 Task: Check the housing news blogs.
Action: Mouse moved to (114, 239)
Screenshot: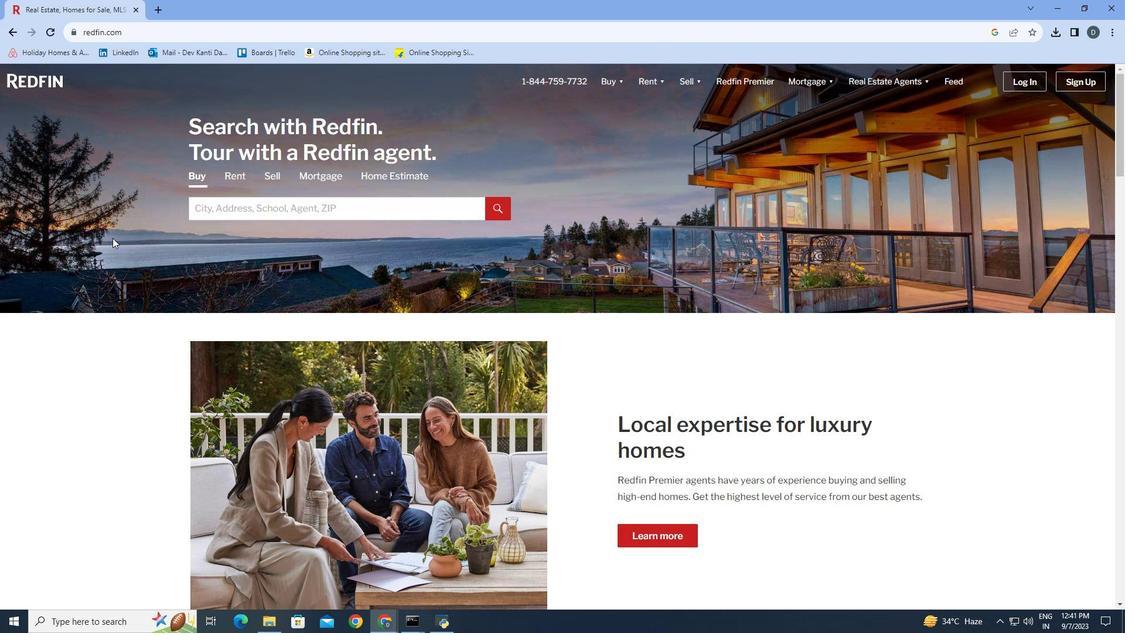 
Action: Mouse scrolled (114, 239) with delta (0, 0)
Screenshot: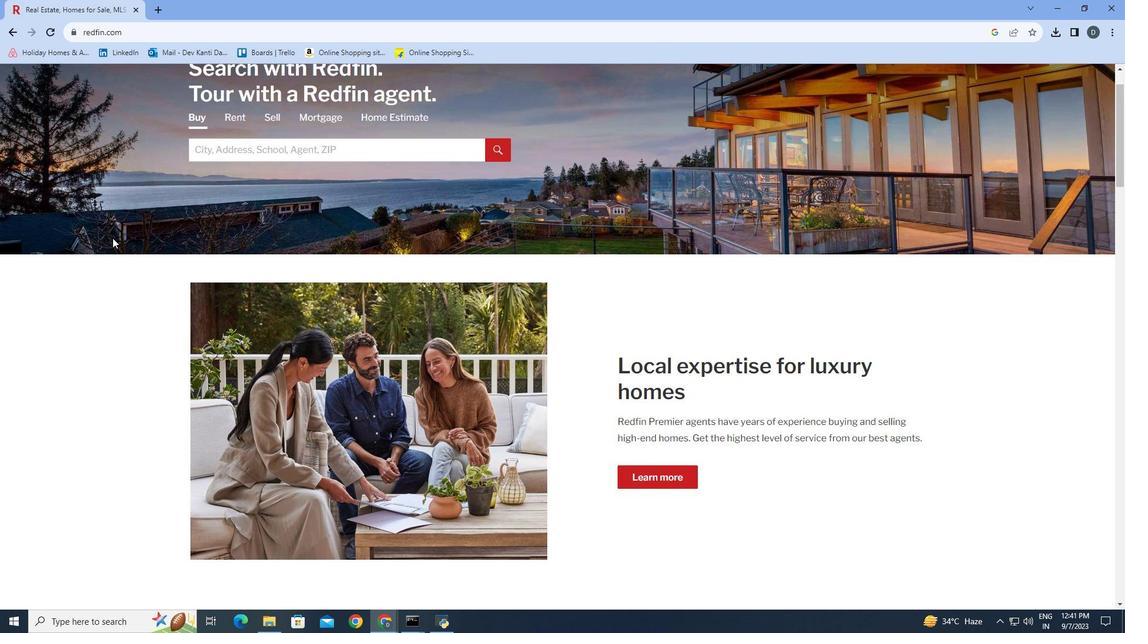 
Action: Mouse scrolled (114, 239) with delta (0, 0)
Screenshot: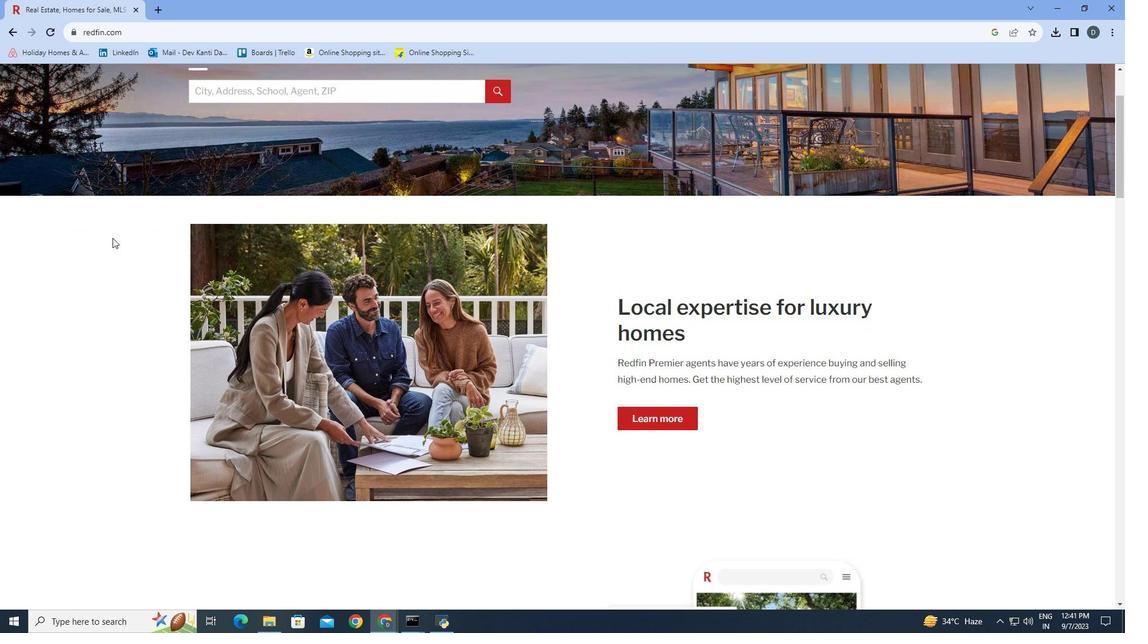 
Action: Mouse scrolled (114, 239) with delta (0, 0)
Screenshot: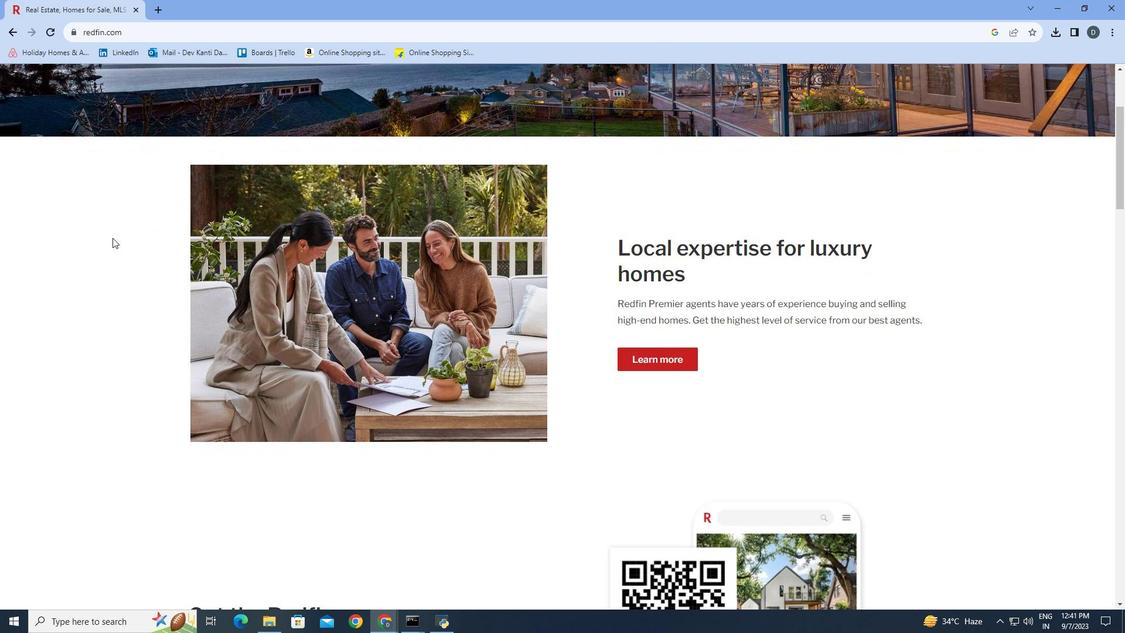 
Action: Mouse scrolled (114, 239) with delta (0, 0)
Screenshot: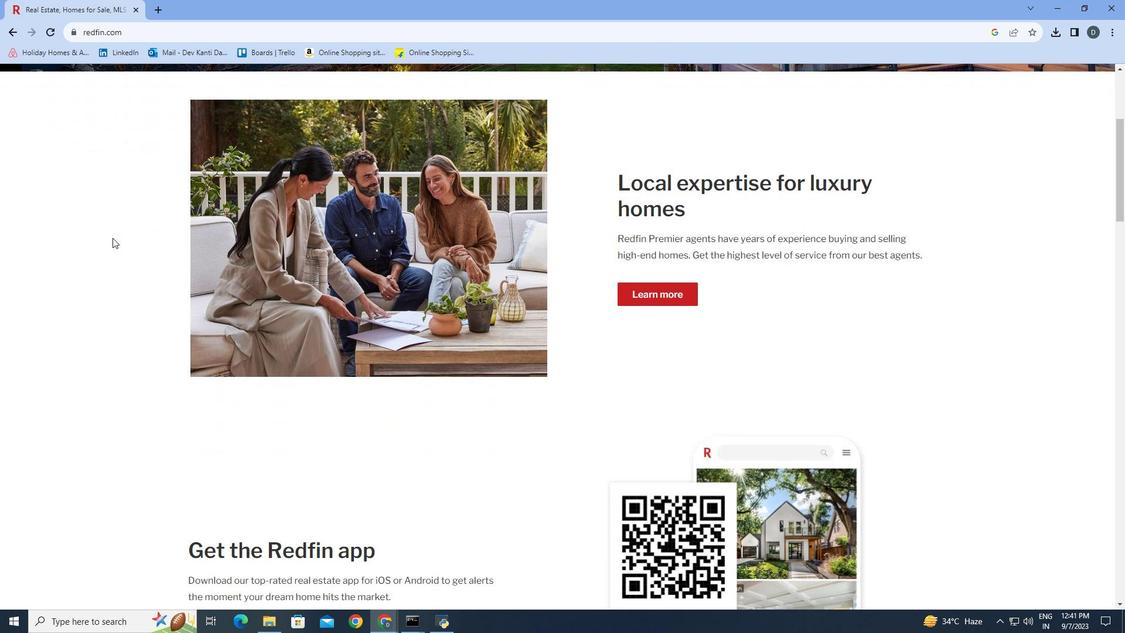 
Action: Mouse scrolled (114, 239) with delta (0, 0)
Screenshot: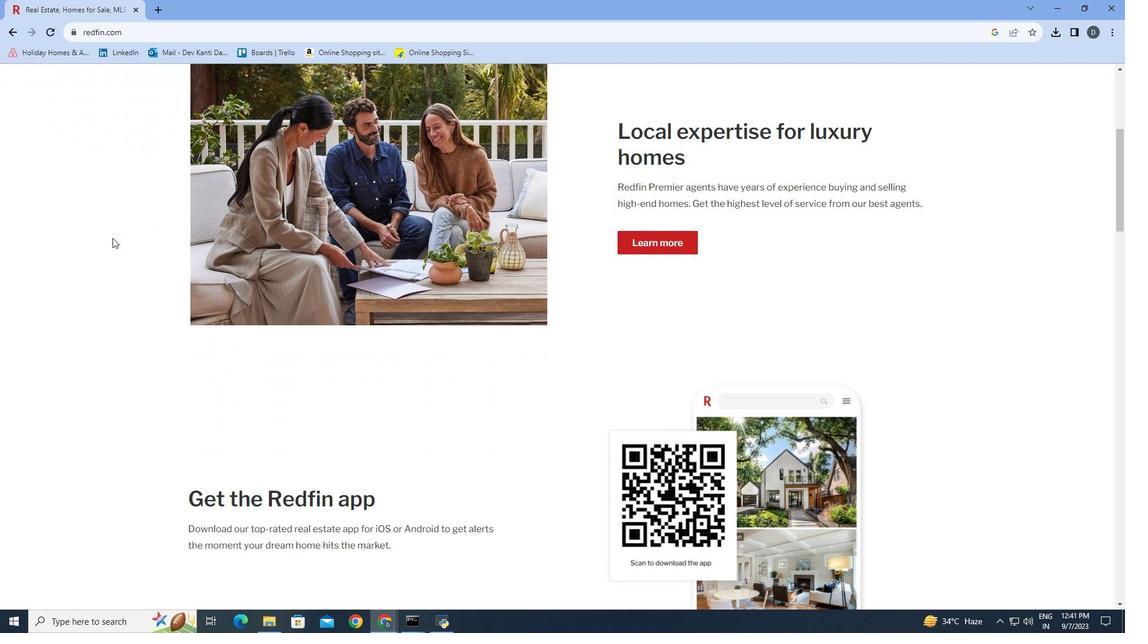 
Action: Mouse scrolled (114, 239) with delta (0, 0)
Screenshot: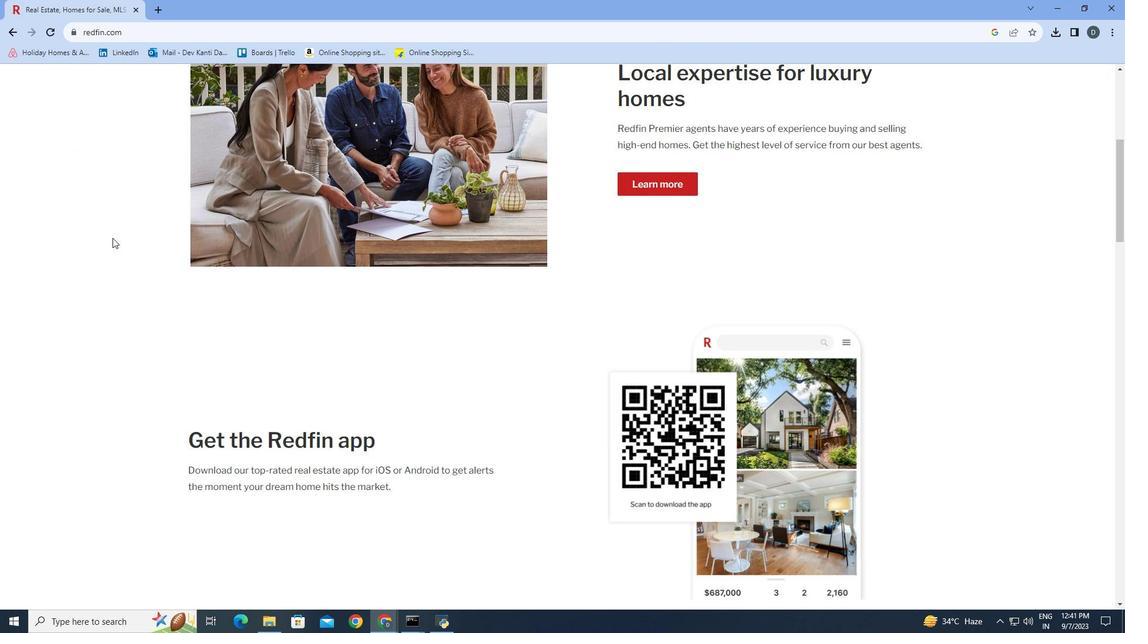 
Action: Mouse scrolled (114, 239) with delta (0, 0)
Screenshot: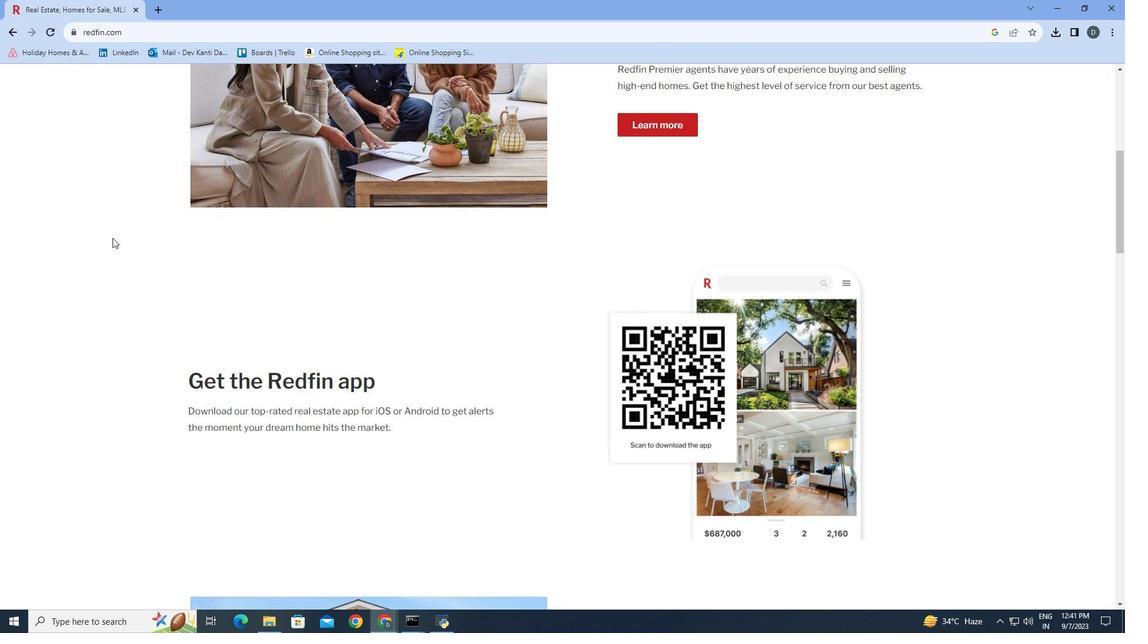 
Action: Mouse scrolled (114, 239) with delta (0, 0)
Screenshot: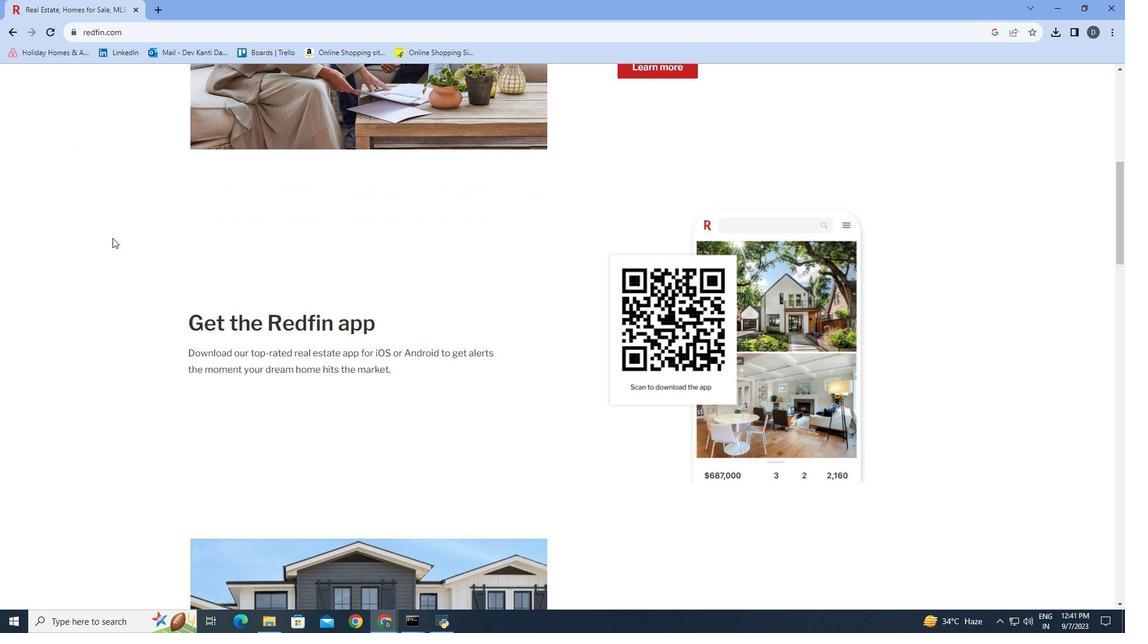 
Action: Mouse scrolled (114, 239) with delta (0, 0)
Screenshot: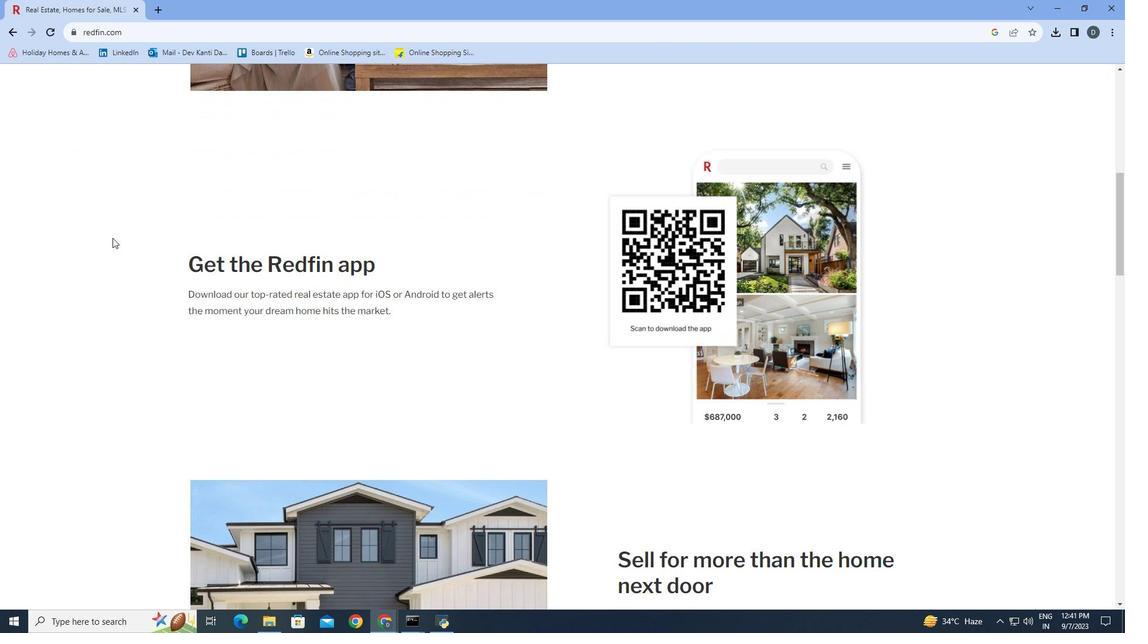 
Action: Mouse scrolled (114, 239) with delta (0, 0)
Screenshot: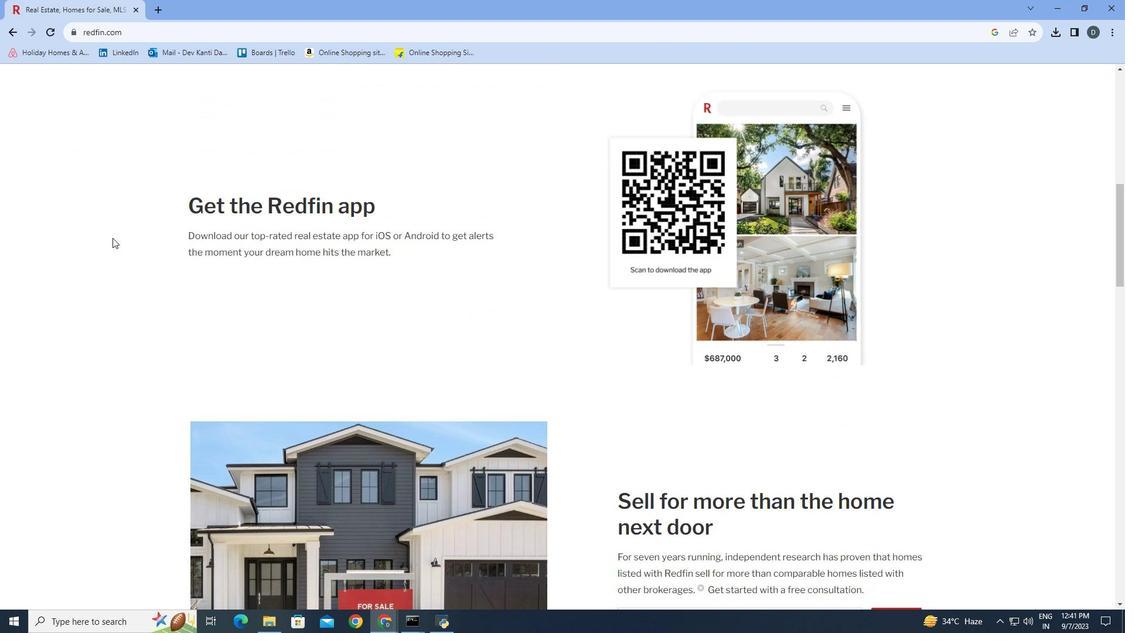 
Action: Mouse scrolled (114, 239) with delta (0, 0)
Screenshot: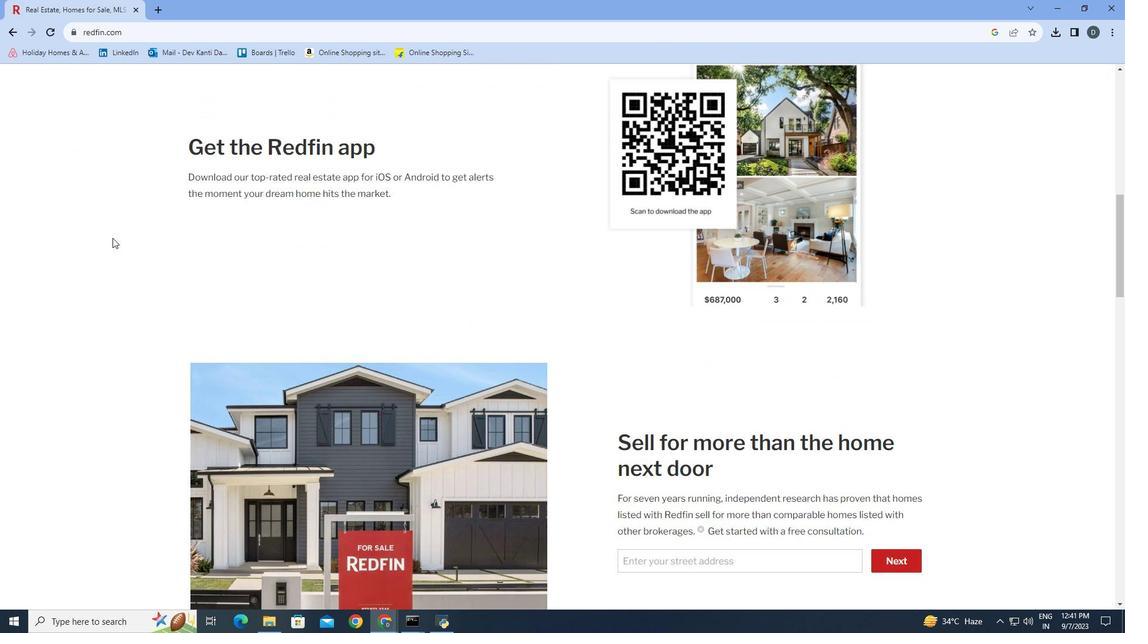 
Action: Mouse scrolled (114, 239) with delta (0, 0)
Screenshot: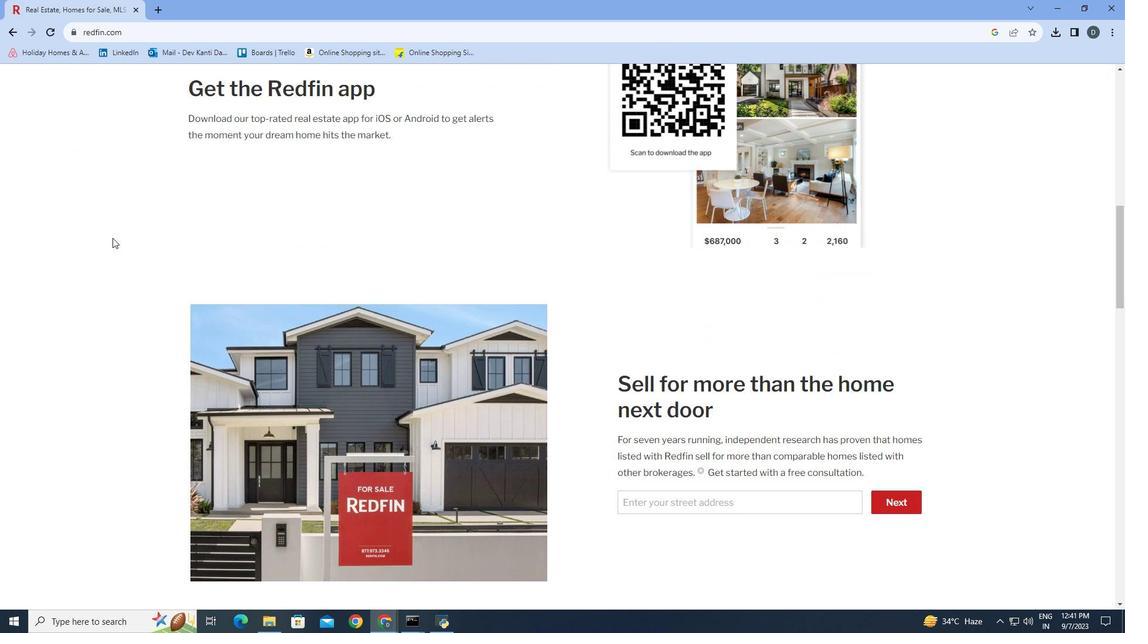 
Action: Mouse scrolled (114, 239) with delta (0, 0)
Screenshot: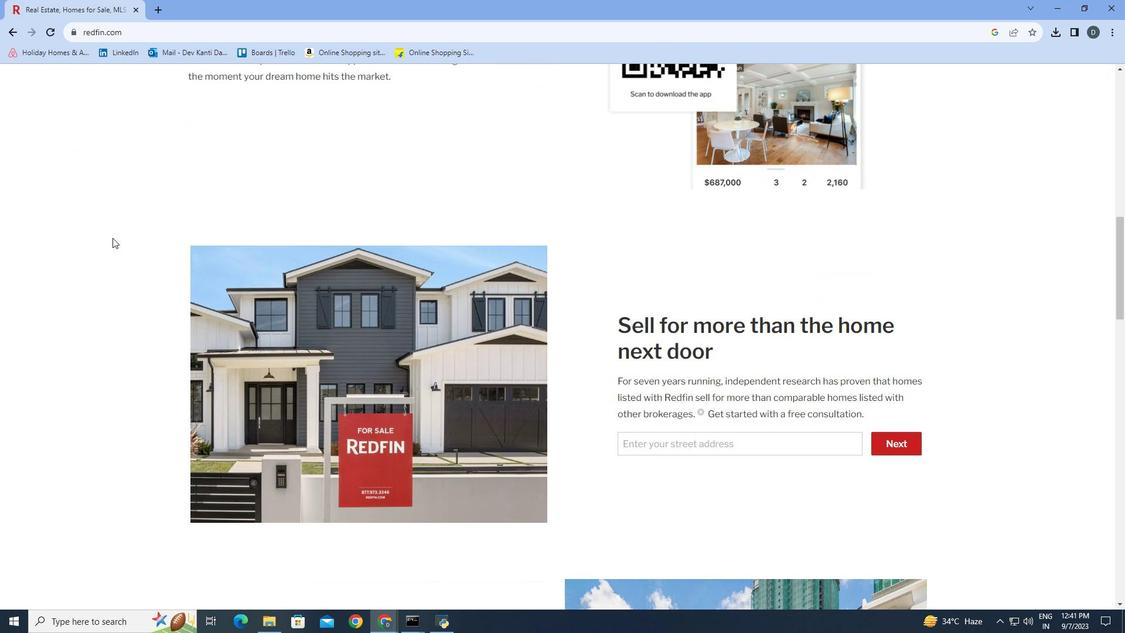 
Action: Mouse scrolled (114, 239) with delta (0, 0)
Screenshot: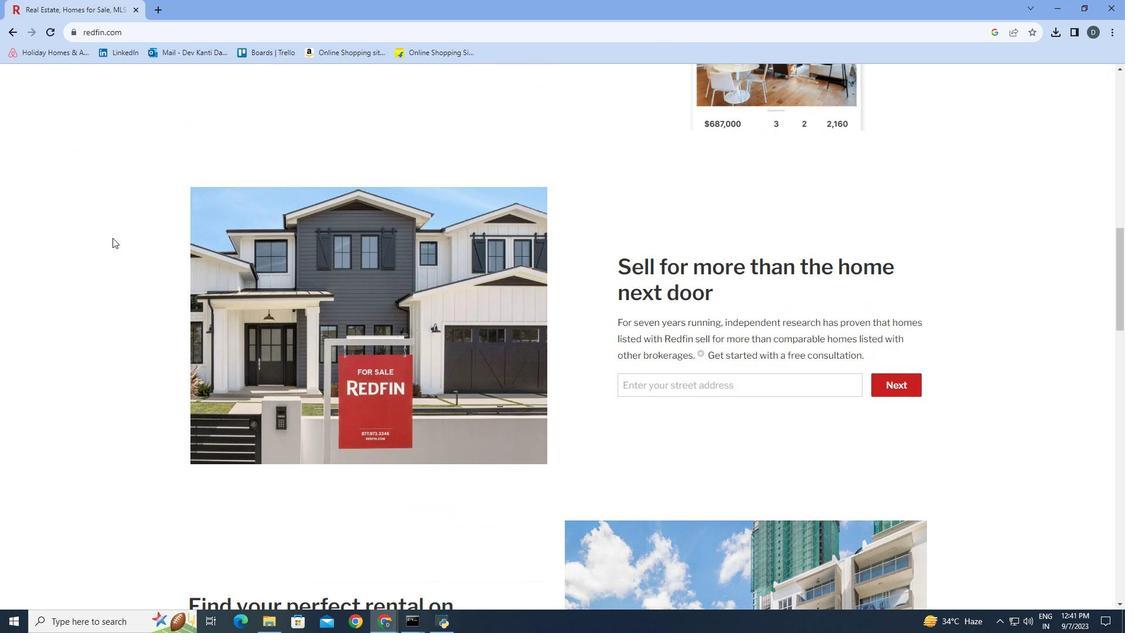 
Action: Mouse scrolled (114, 239) with delta (0, 0)
Screenshot: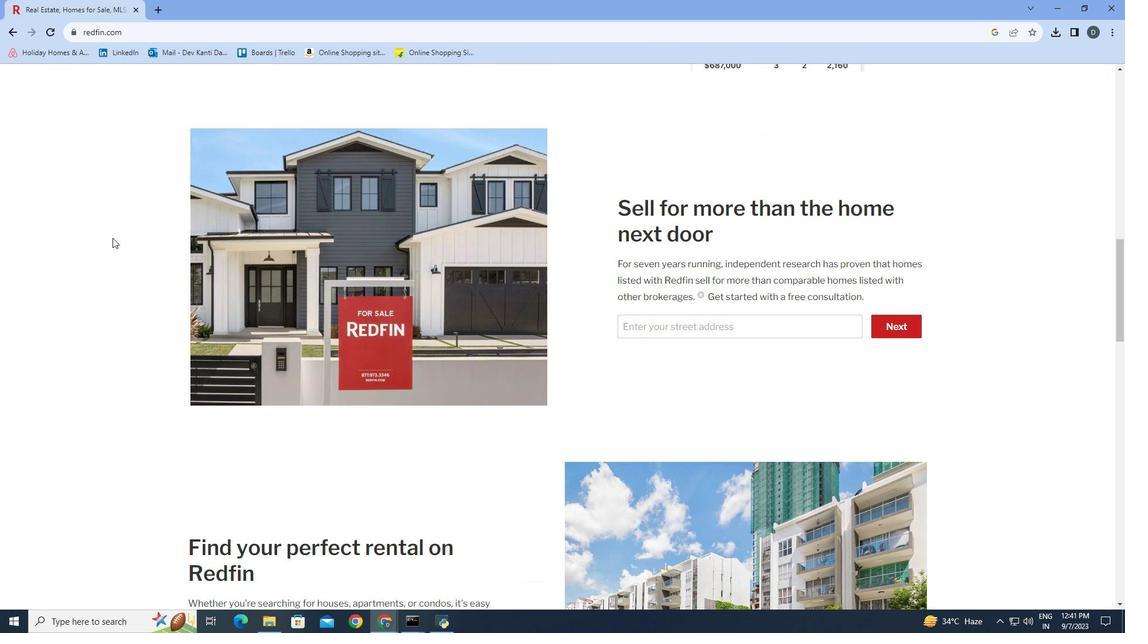 
Action: Mouse scrolled (114, 239) with delta (0, 0)
Screenshot: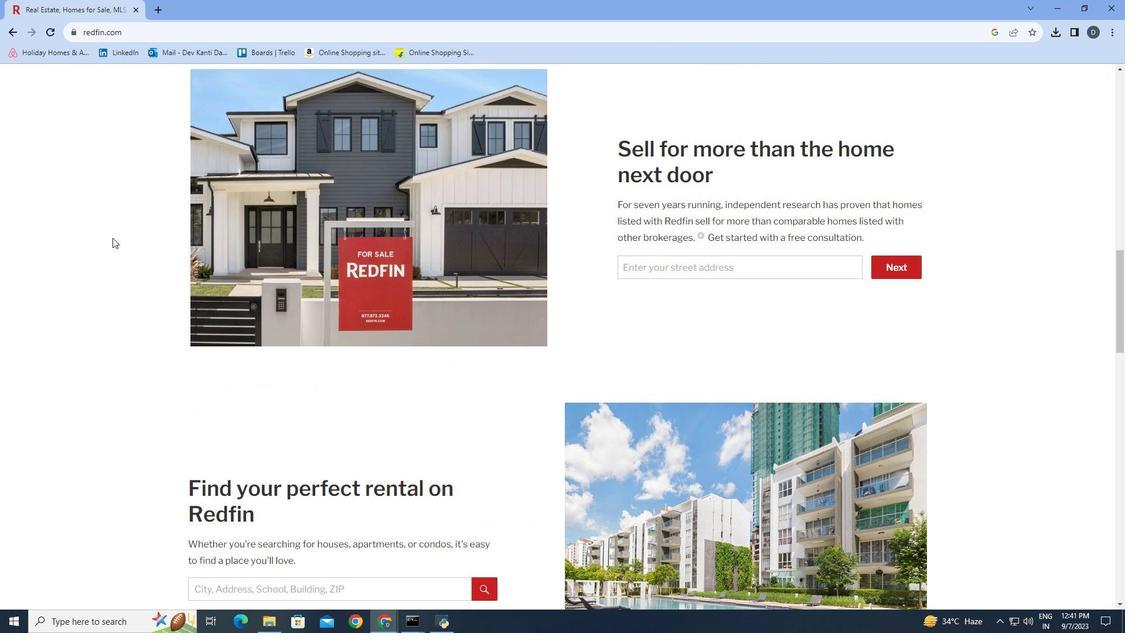 
Action: Mouse scrolled (114, 239) with delta (0, 0)
Screenshot: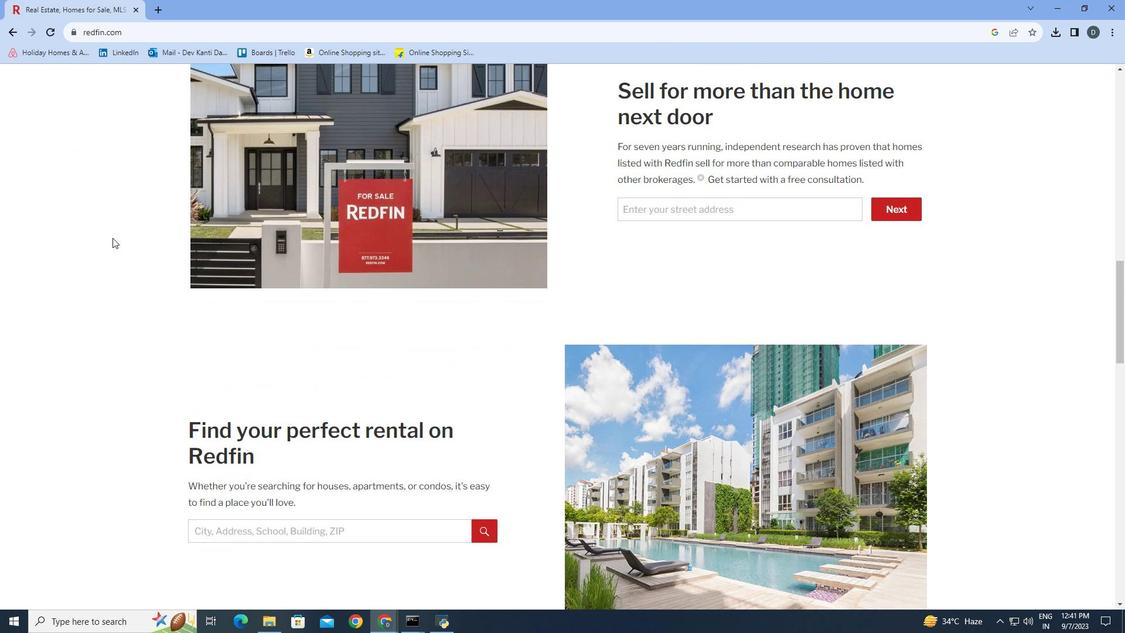 
Action: Mouse scrolled (114, 239) with delta (0, 0)
Screenshot: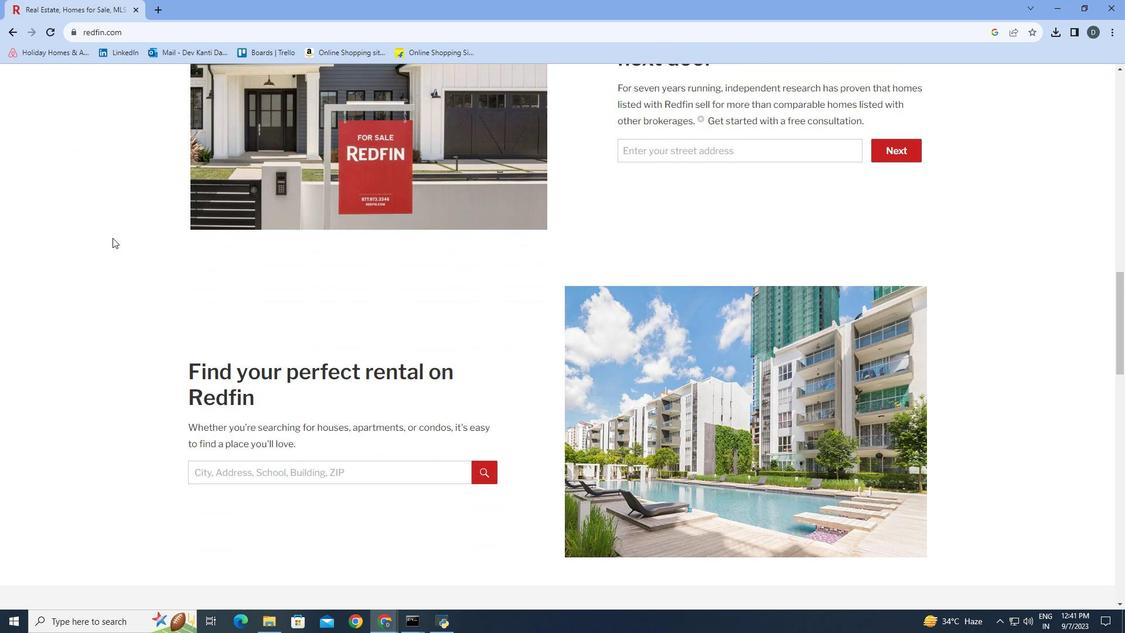 
Action: Mouse scrolled (114, 239) with delta (0, 0)
Screenshot: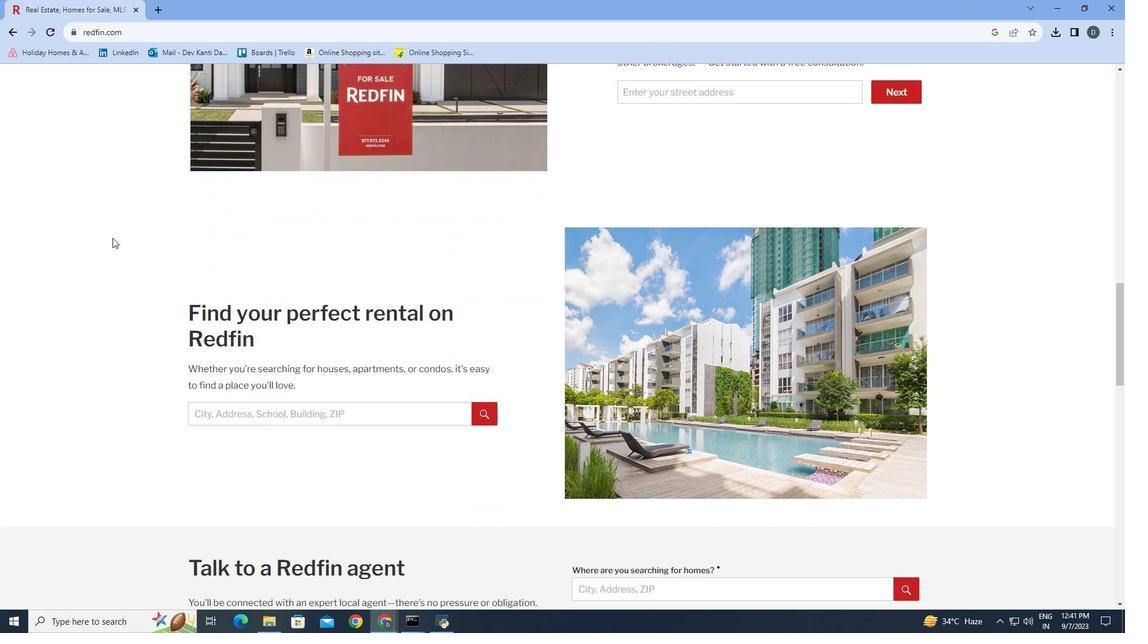
Action: Mouse scrolled (114, 239) with delta (0, 0)
Screenshot: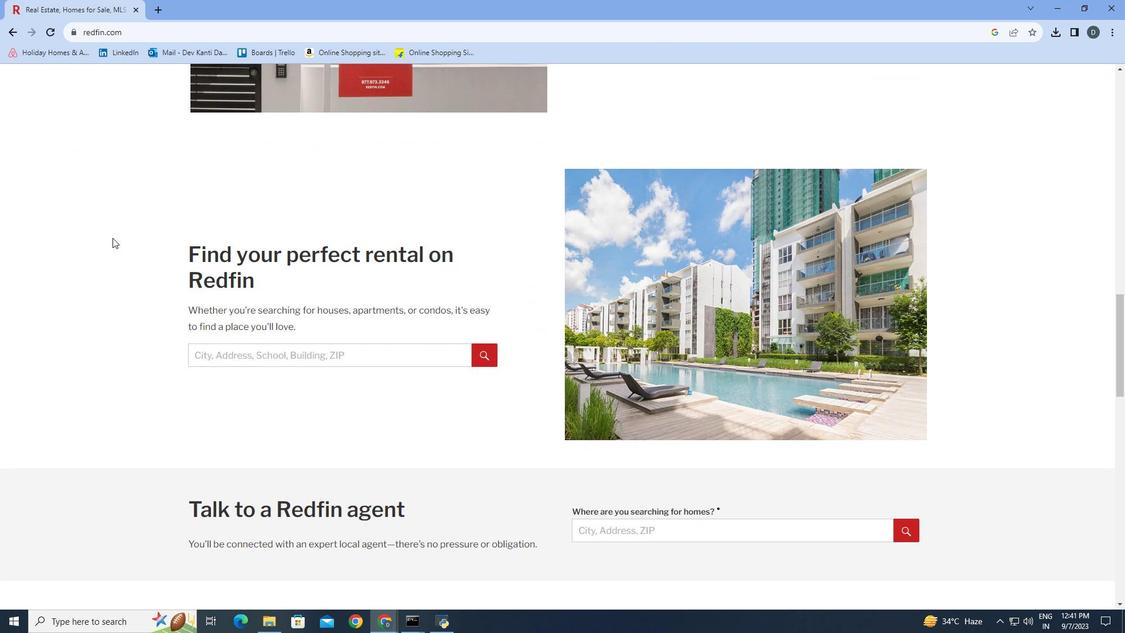 
Action: Mouse scrolled (114, 239) with delta (0, 0)
Screenshot: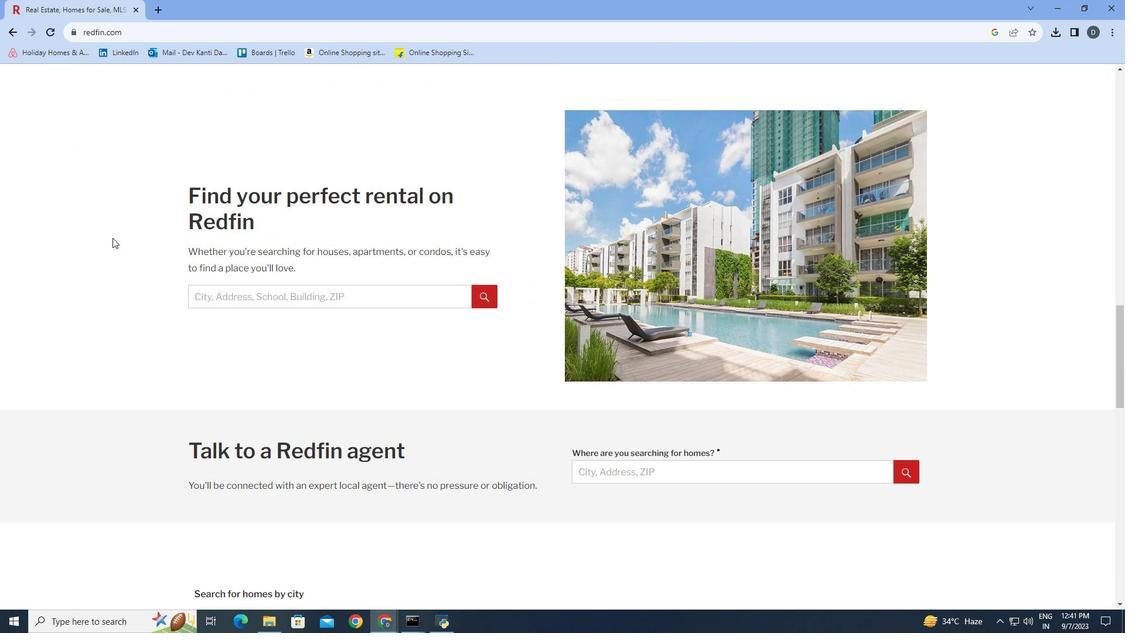 
Action: Mouse scrolled (114, 239) with delta (0, 0)
Screenshot: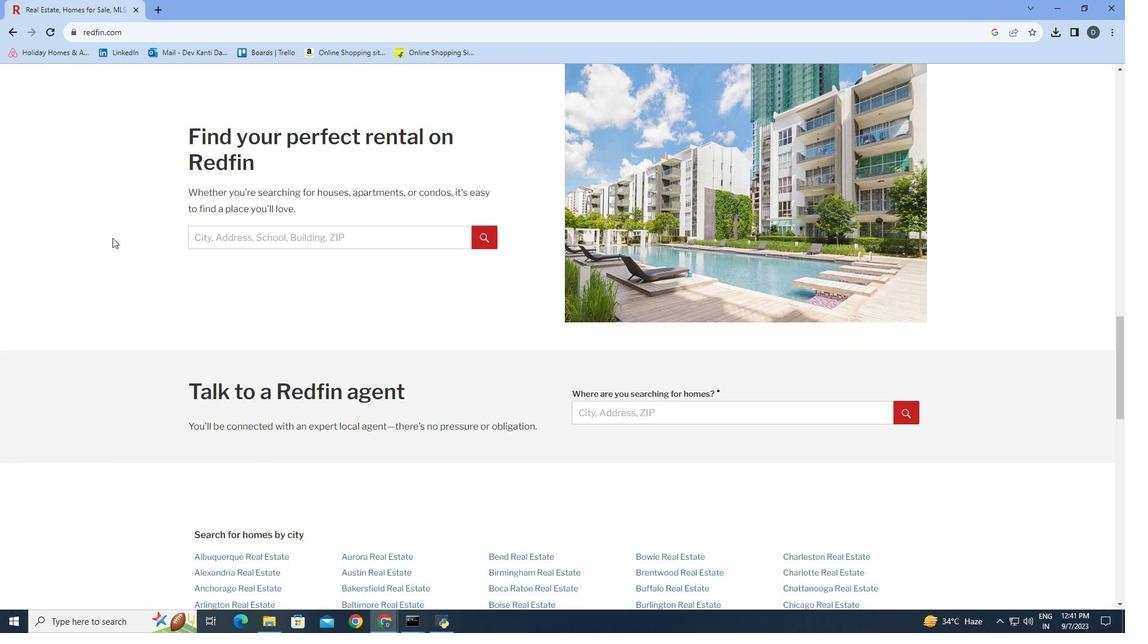 
Action: Mouse scrolled (114, 239) with delta (0, 0)
Screenshot: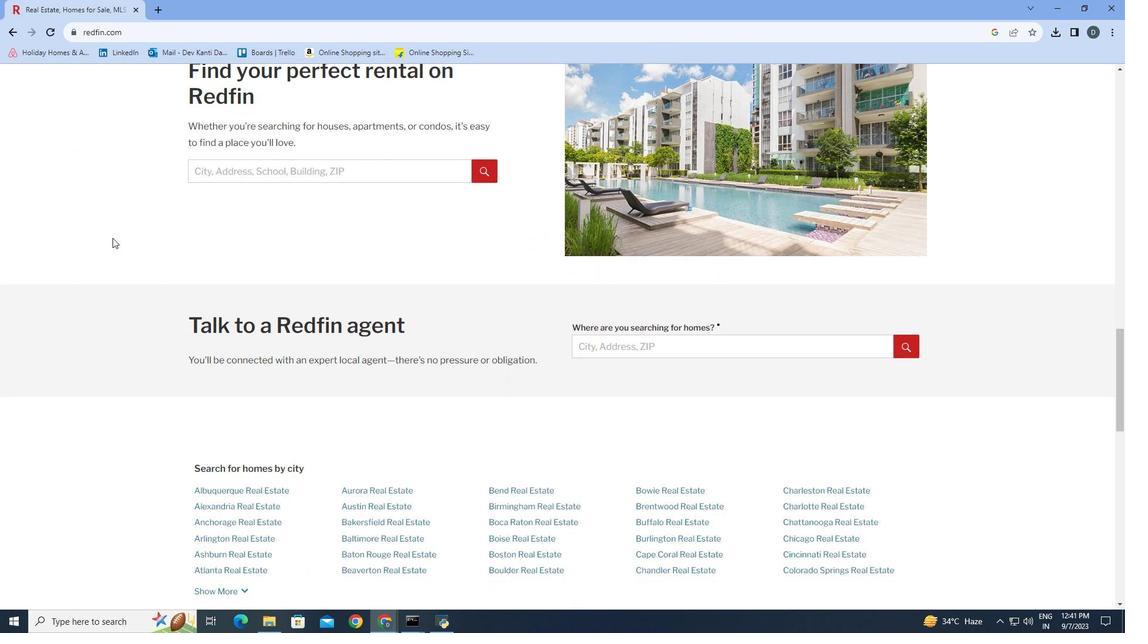
Action: Mouse scrolled (114, 239) with delta (0, 0)
Screenshot: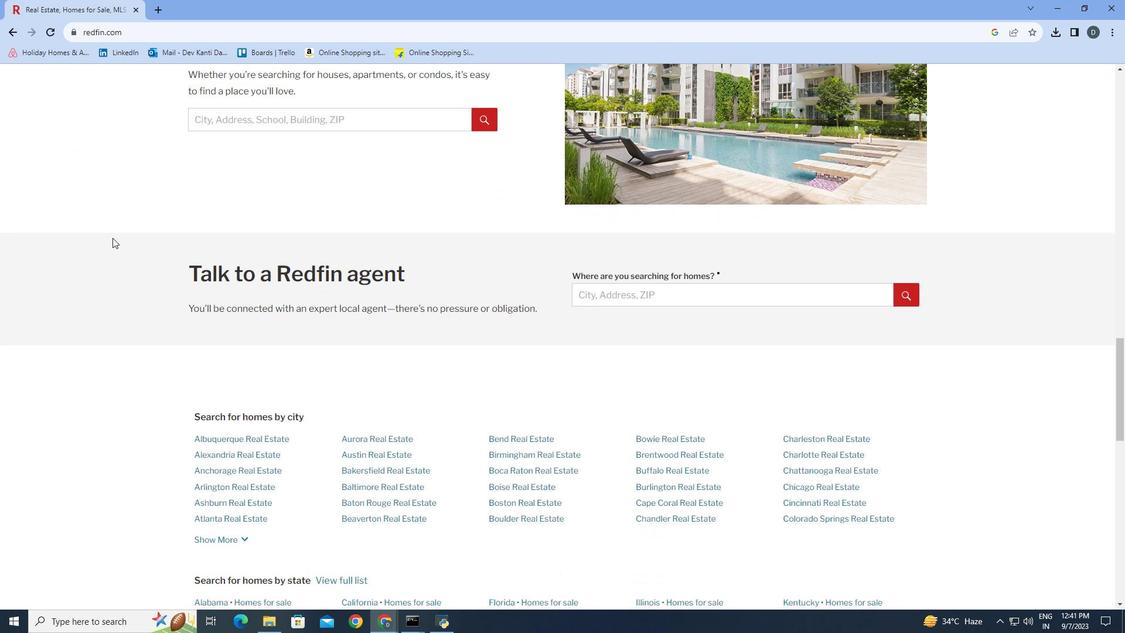 
Action: Mouse scrolled (114, 239) with delta (0, 0)
Screenshot: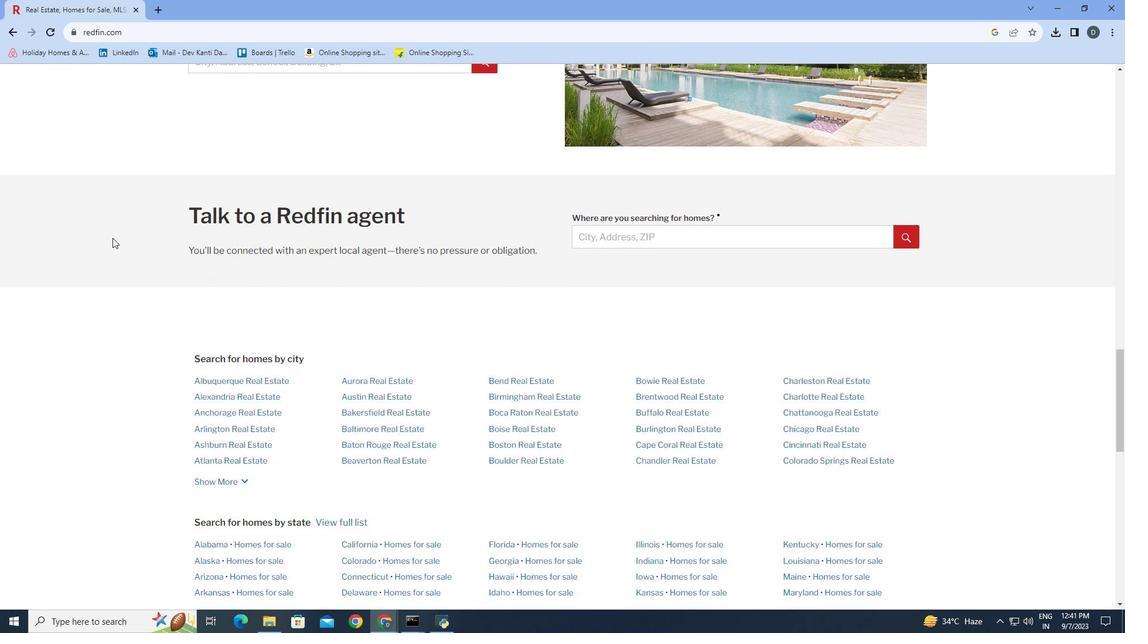 
Action: Mouse scrolled (114, 239) with delta (0, 0)
Screenshot: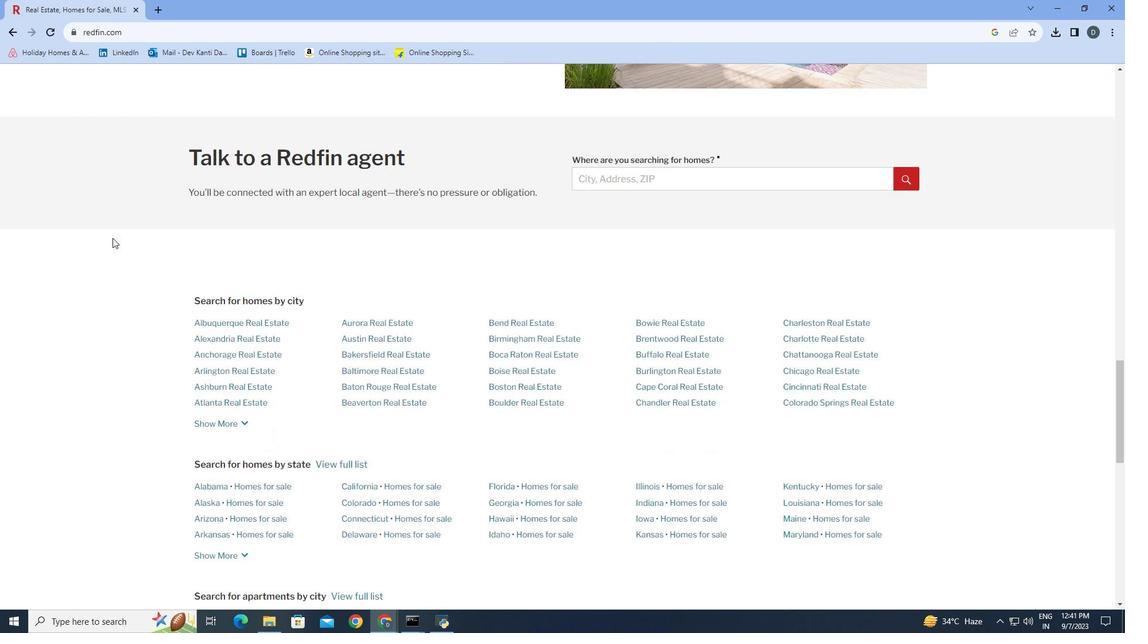 
Action: Mouse scrolled (114, 239) with delta (0, 0)
Screenshot: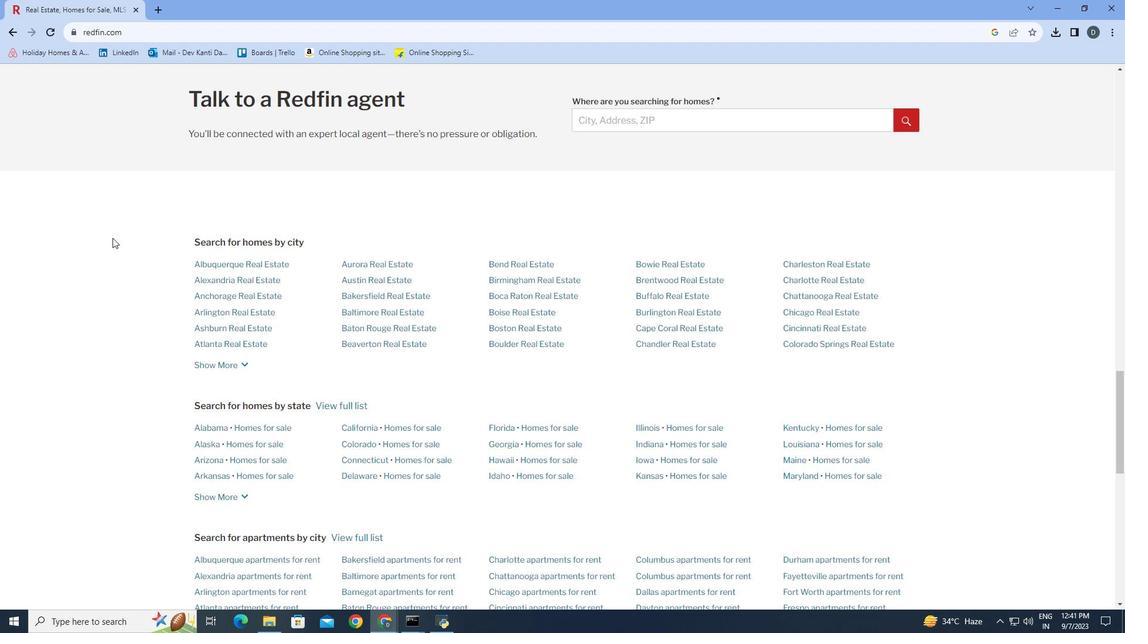 
Action: Mouse scrolled (114, 239) with delta (0, 0)
Screenshot: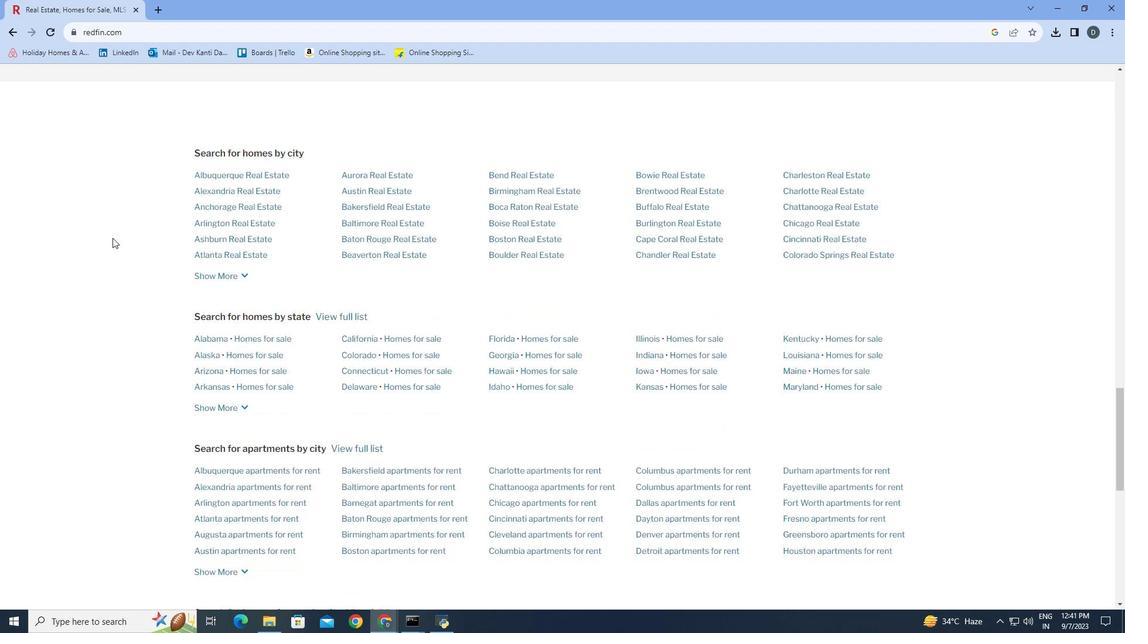 
Action: Mouse scrolled (114, 239) with delta (0, 0)
Screenshot: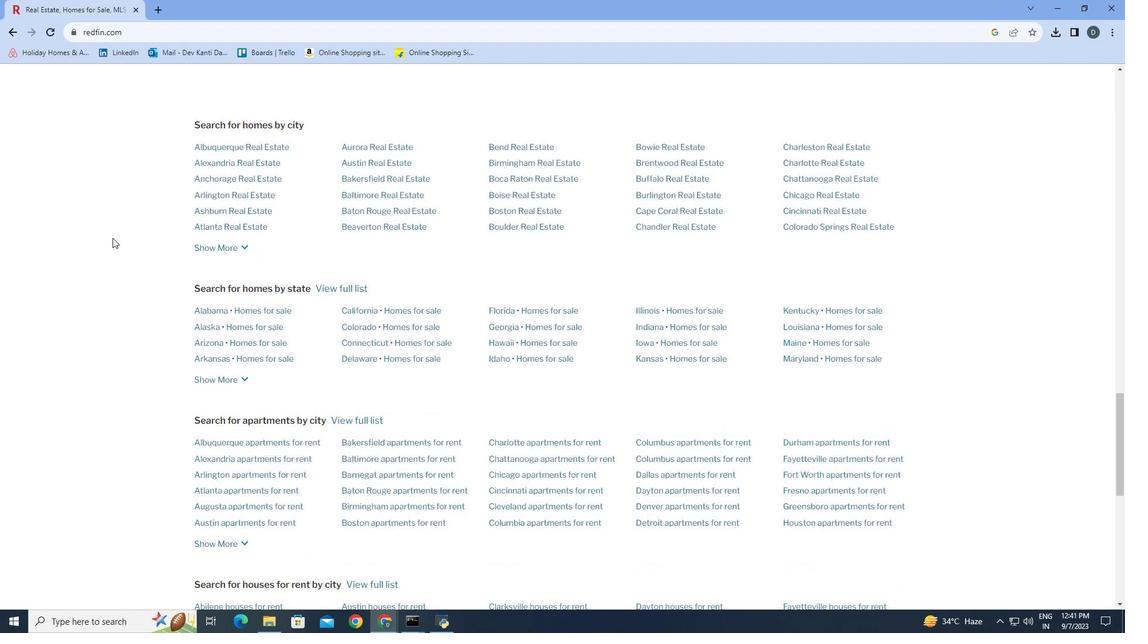
Action: Mouse scrolled (114, 239) with delta (0, 0)
Screenshot: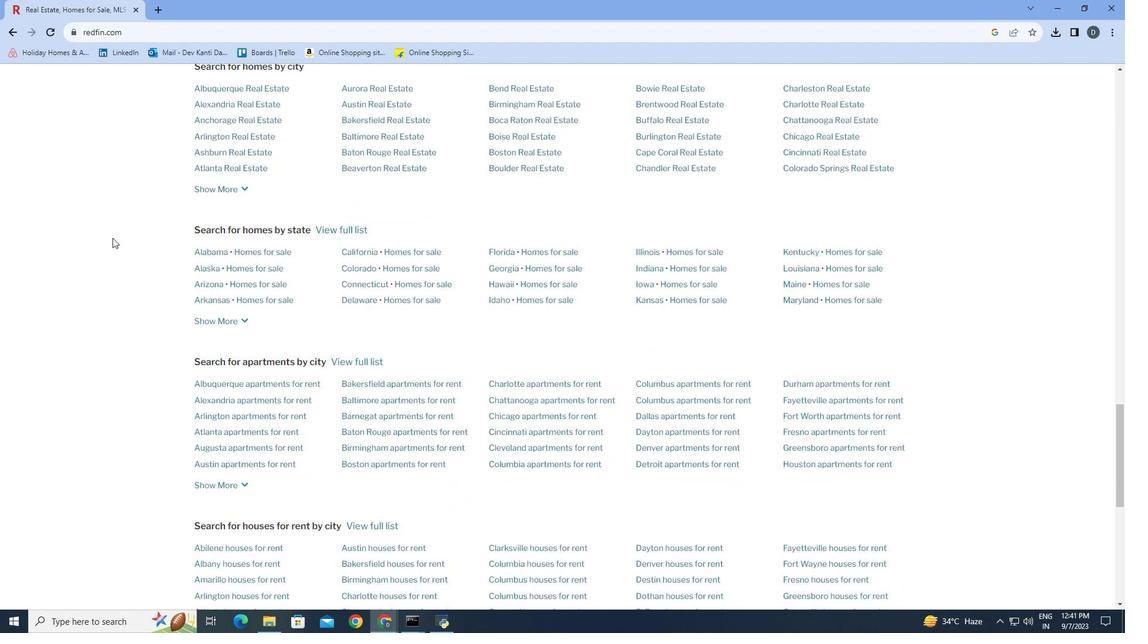 
Action: Mouse scrolled (114, 239) with delta (0, 0)
Screenshot: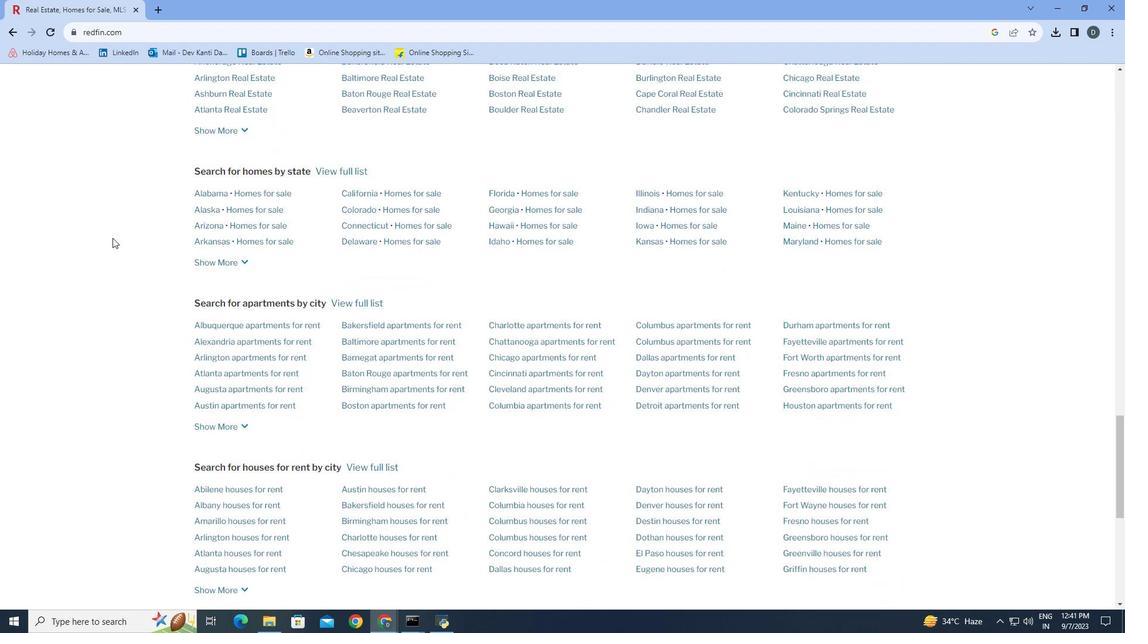 
Action: Mouse scrolled (114, 239) with delta (0, 0)
Screenshot: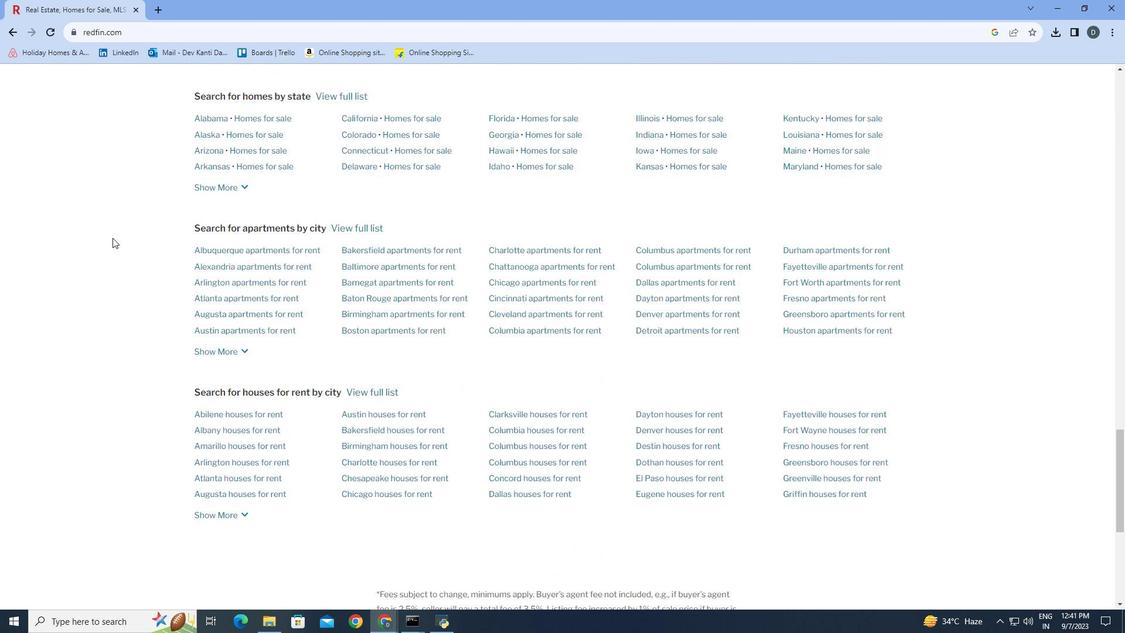 
Action: Mouse scrolled (114, 239) with delta (0, 0)
Screenshot: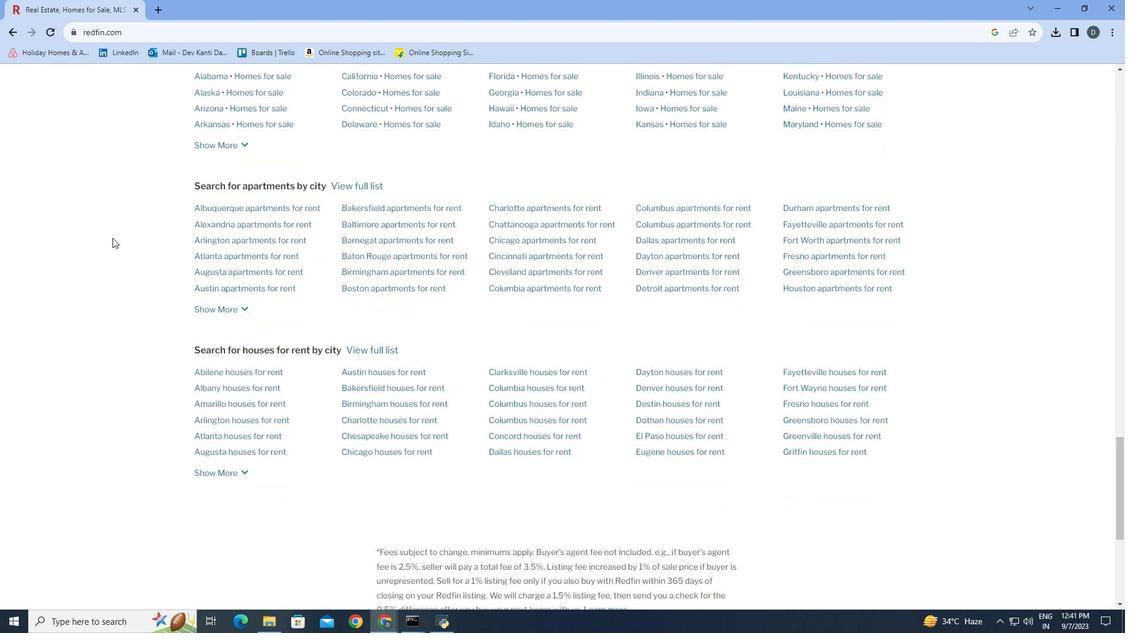 
Action: Mouse scrolled (114, 239) with delta (0, 0)
Screenshot: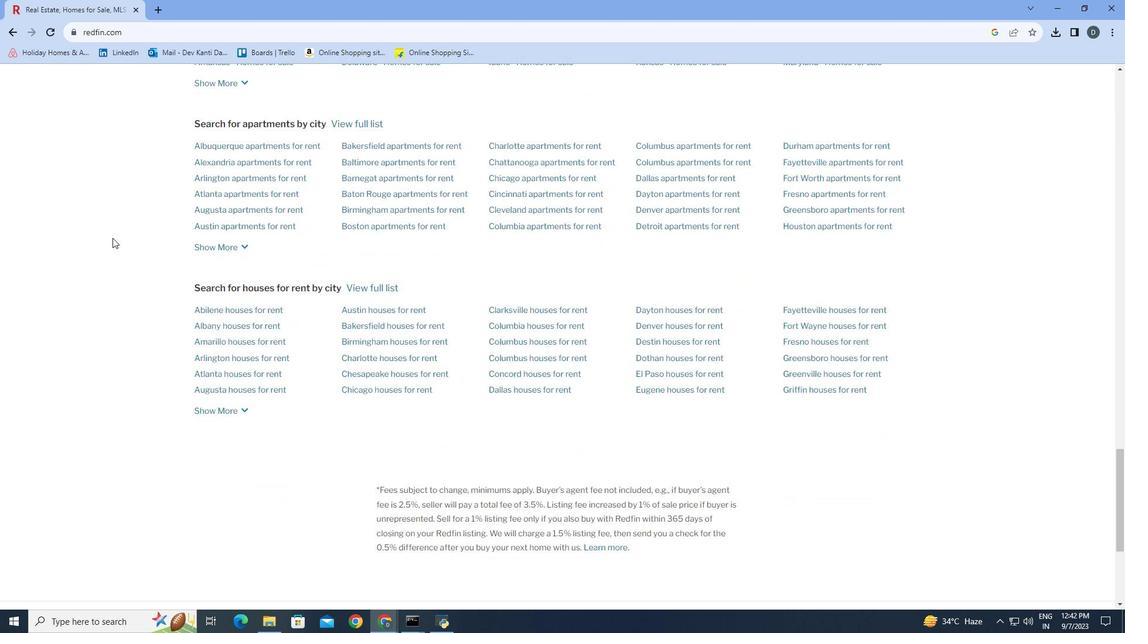 
Action: Mouse scrolled (114, 239) with delta (0, 0)
Screenshot: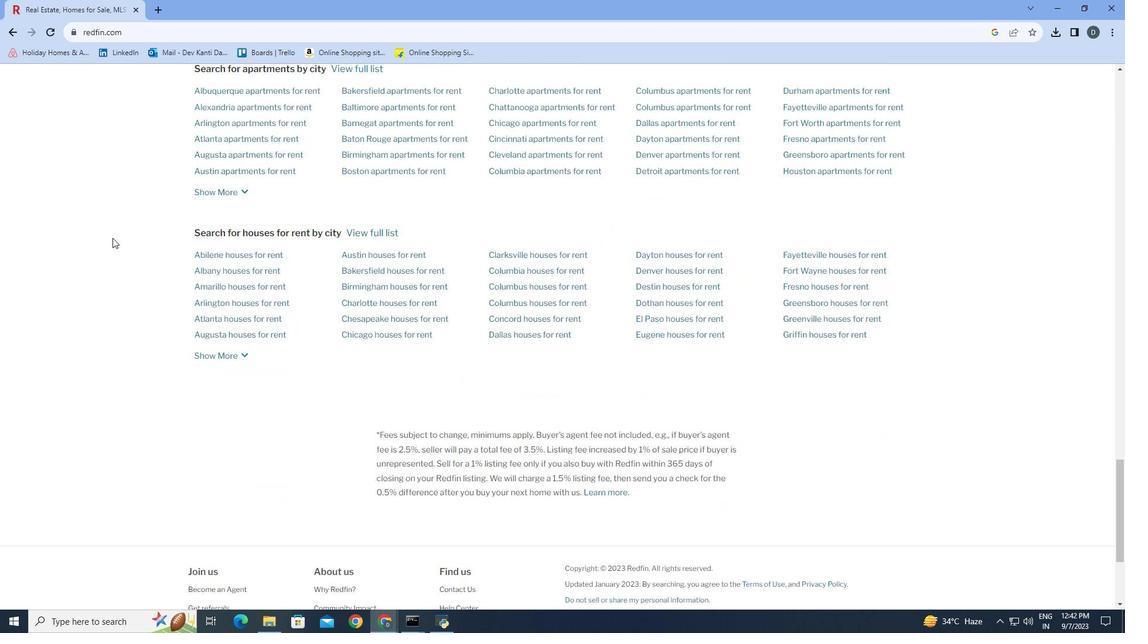 
Action: Mouse scrolled (114, 239) with delta (0, 0)
Screenshot: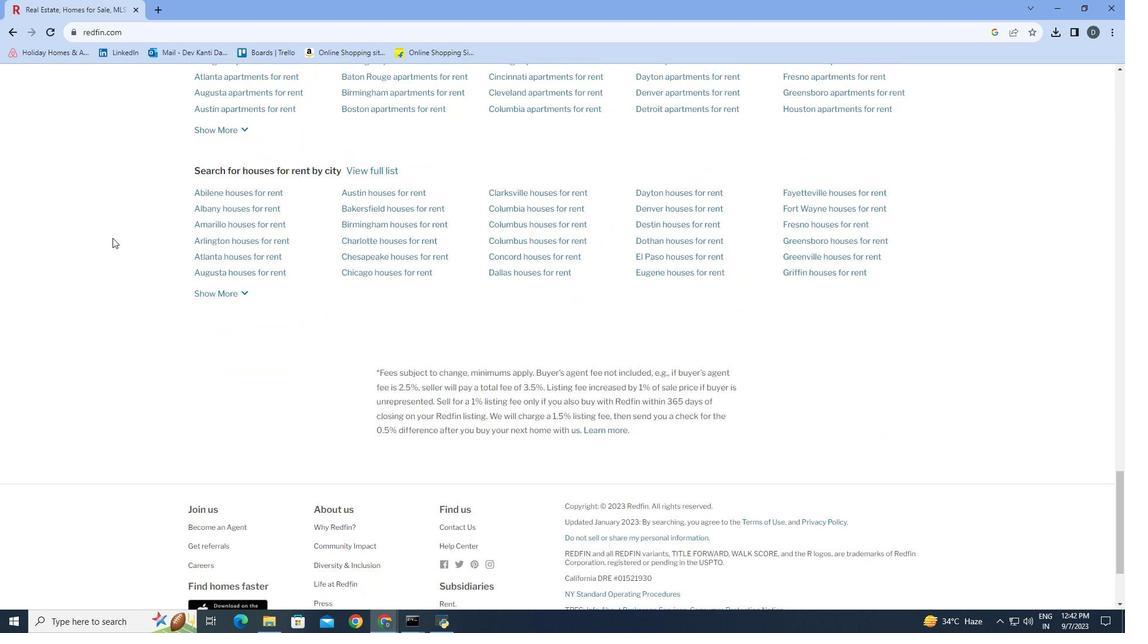 
Action: Mouse scrolled (114, 239) with delta (0, 0)
Screenshot: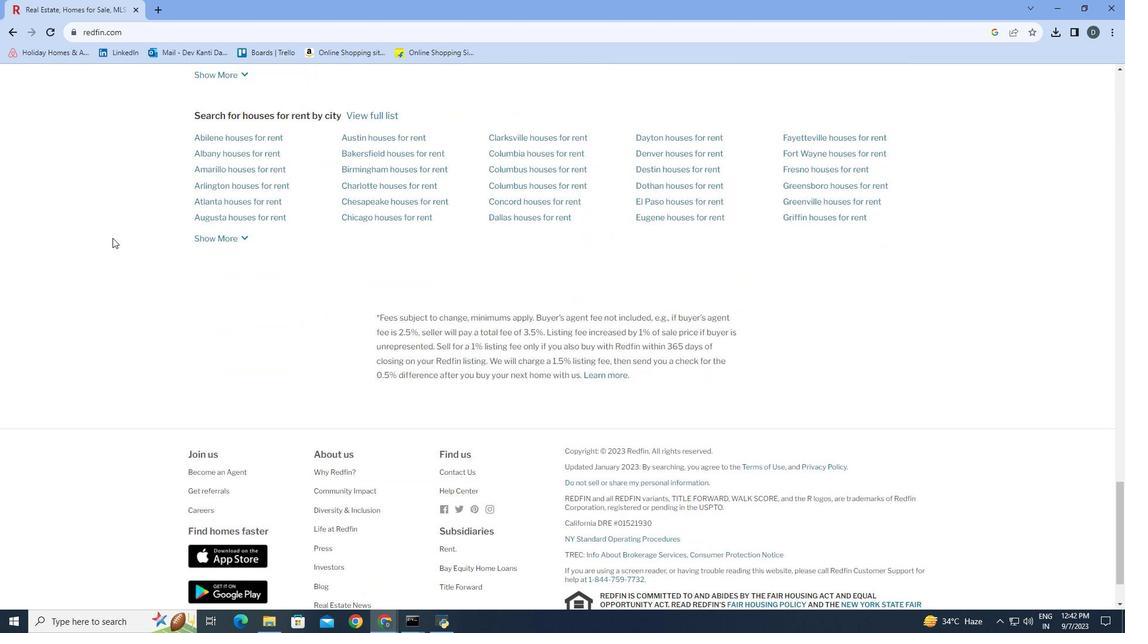 
Action: Mouse scrolled (114, 239) with delta (0, 0)
Screenshot: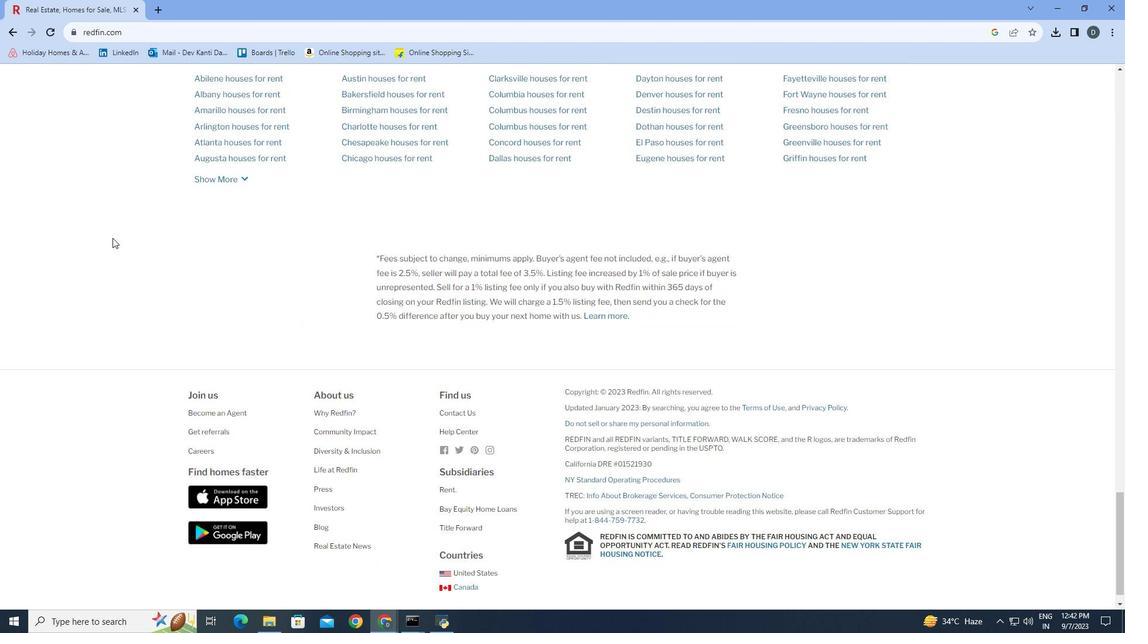 
Action: Mouse scrolled (114, 239) with delta (0, 0)
Screenshot: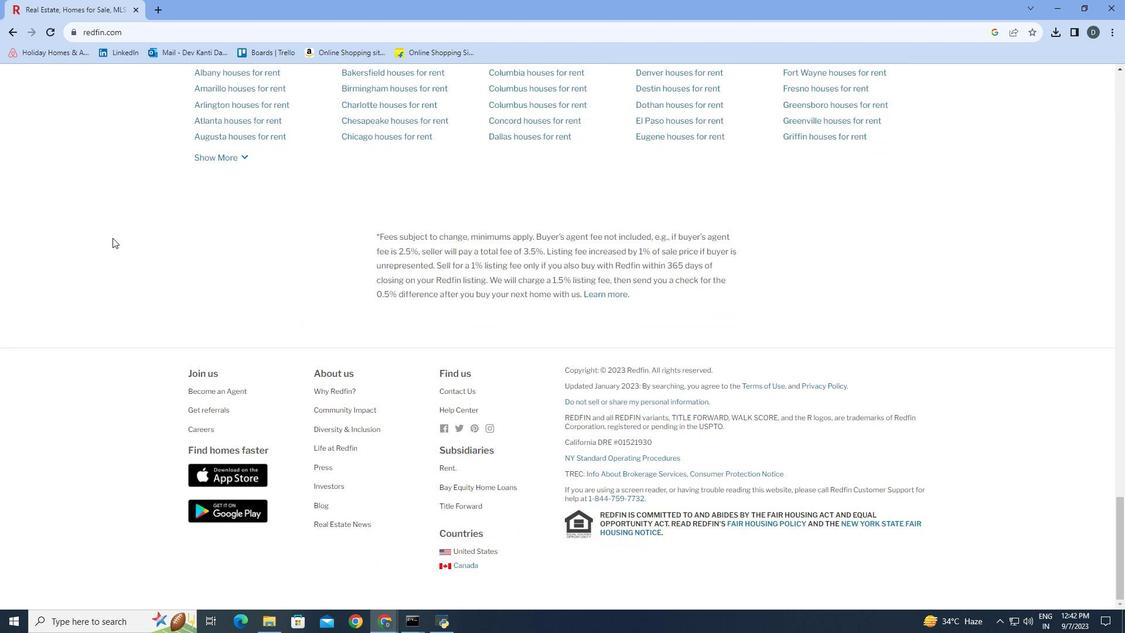 
Action: Mouse scrolled (114, 239) with delta (0, 0)
Screenshot: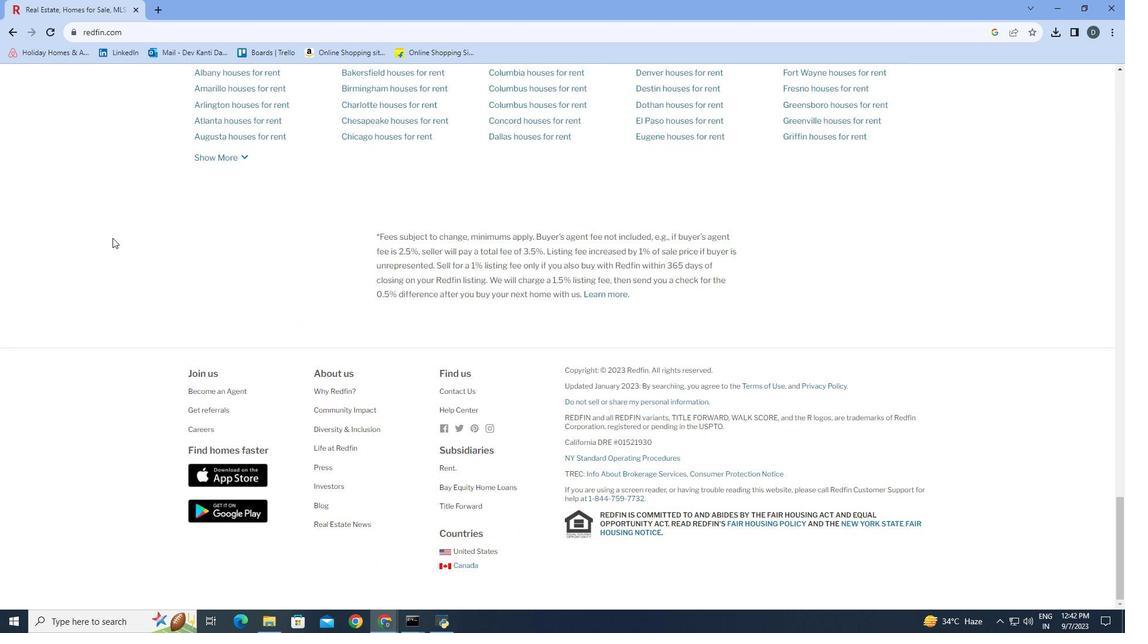 
Action: Mouse moved to (325, 507)
Screenshot: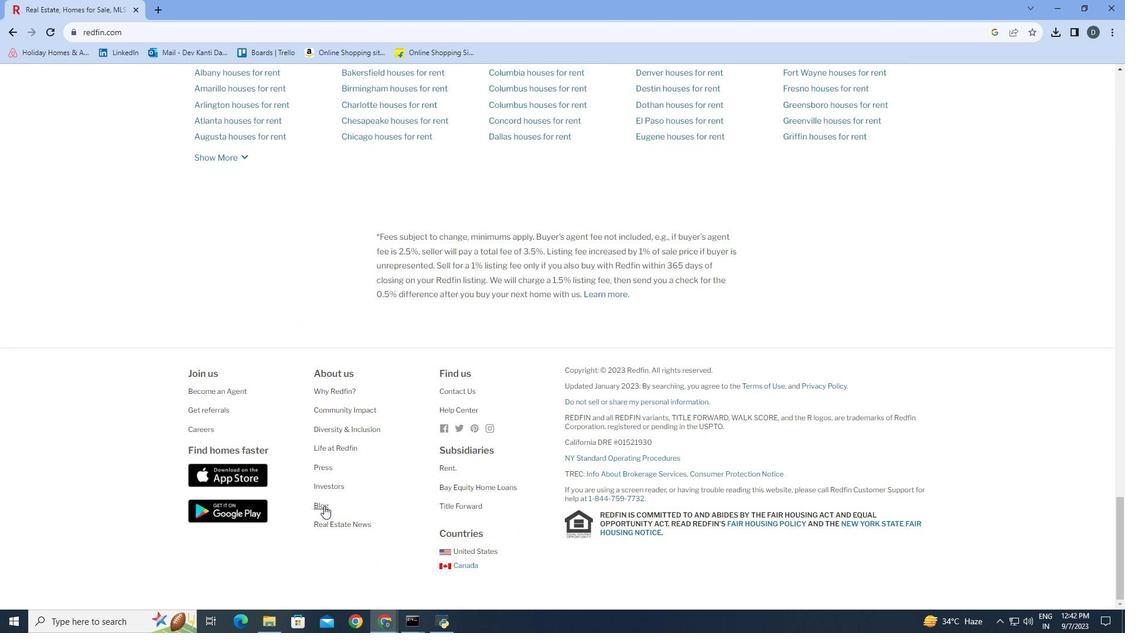 
Action: Mouse pressed left at (325, 507)
Screenshot: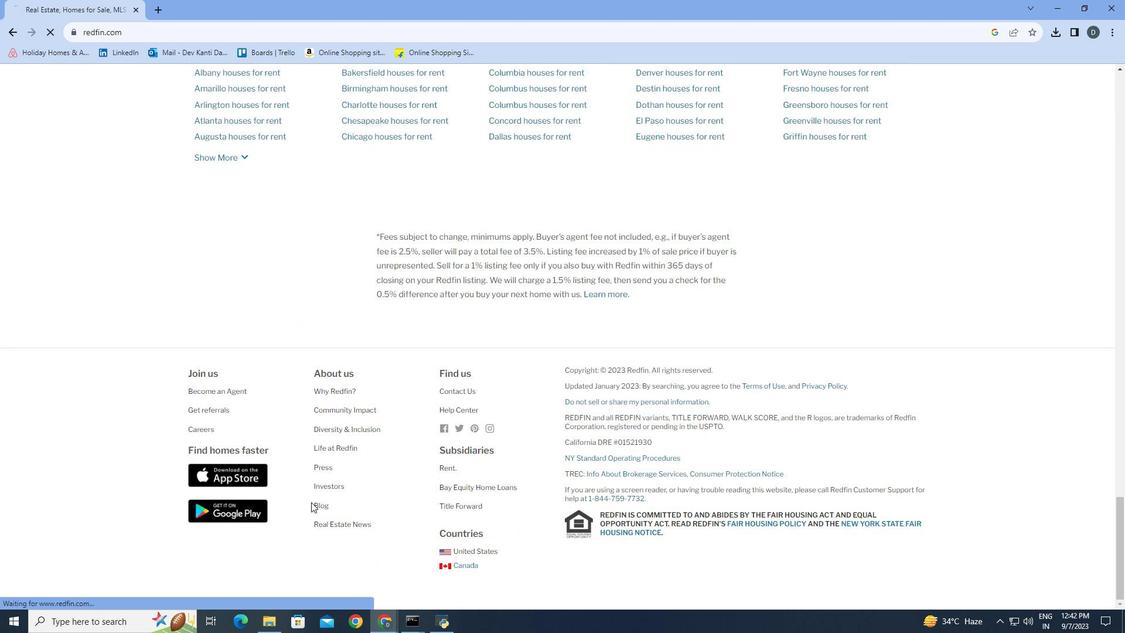 
Action: Mouse moved to (700, 144)
Screenshot: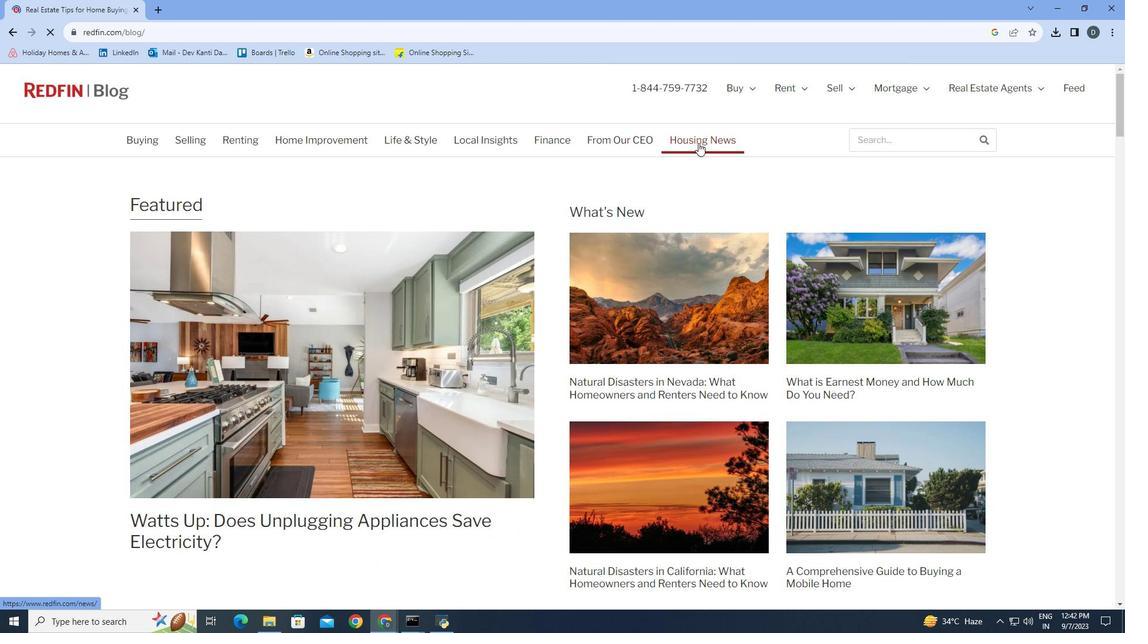 
Action: Mouse pressed left at (700, 144)
Screenshot: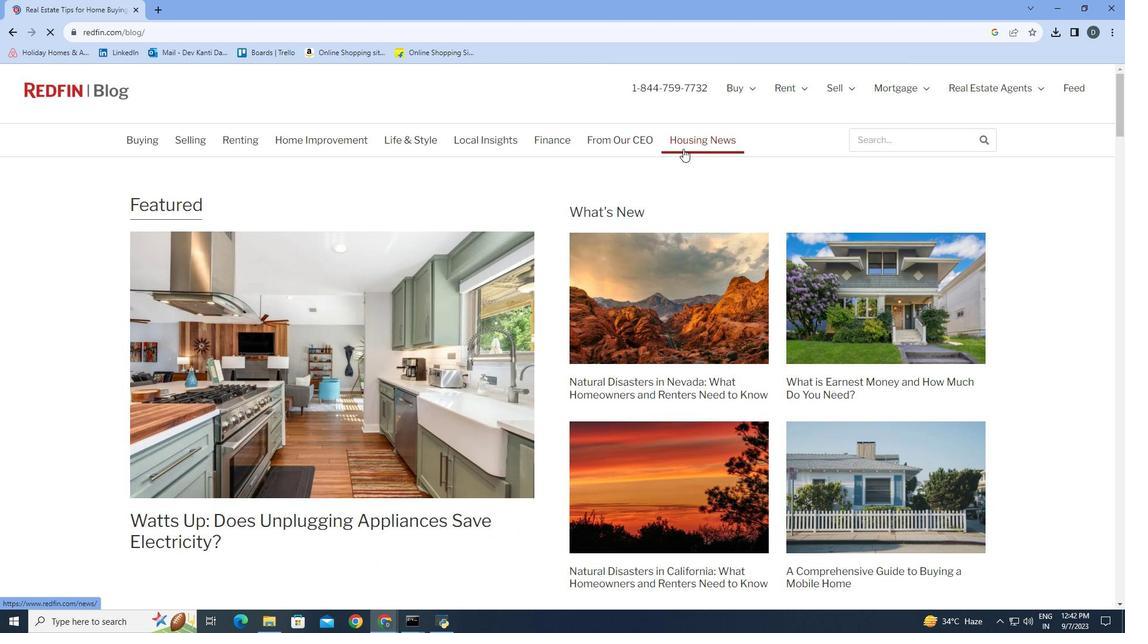 
Action: Mouse moved to (560, 166)
Screenshot: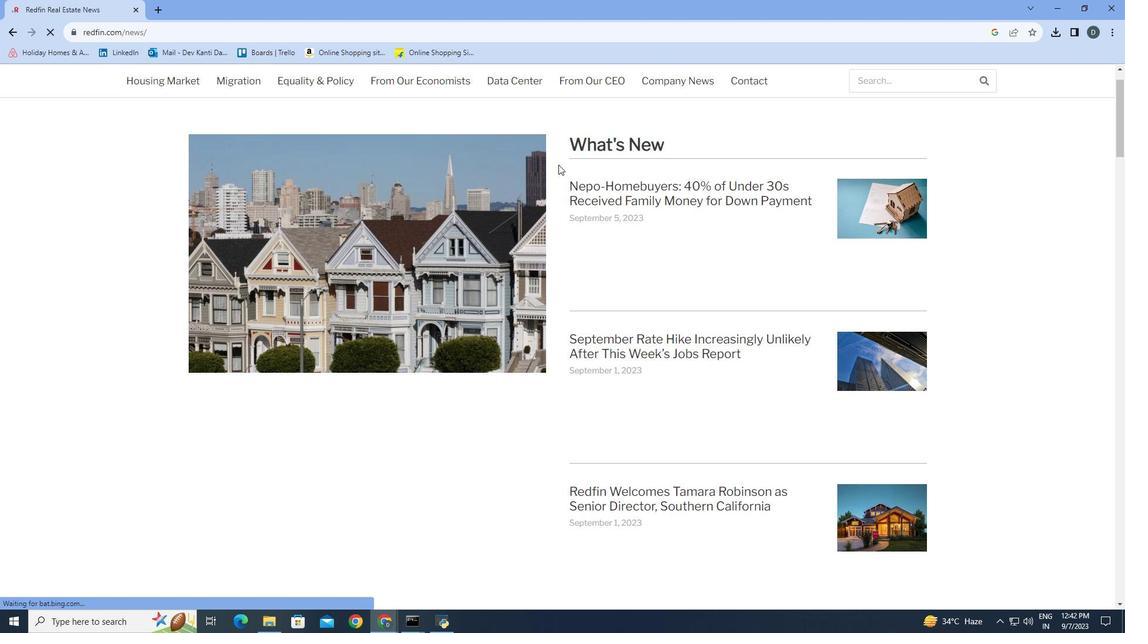 
Action: Mouse scrolled (560, 165) with delta (0, 0)
Screenshot: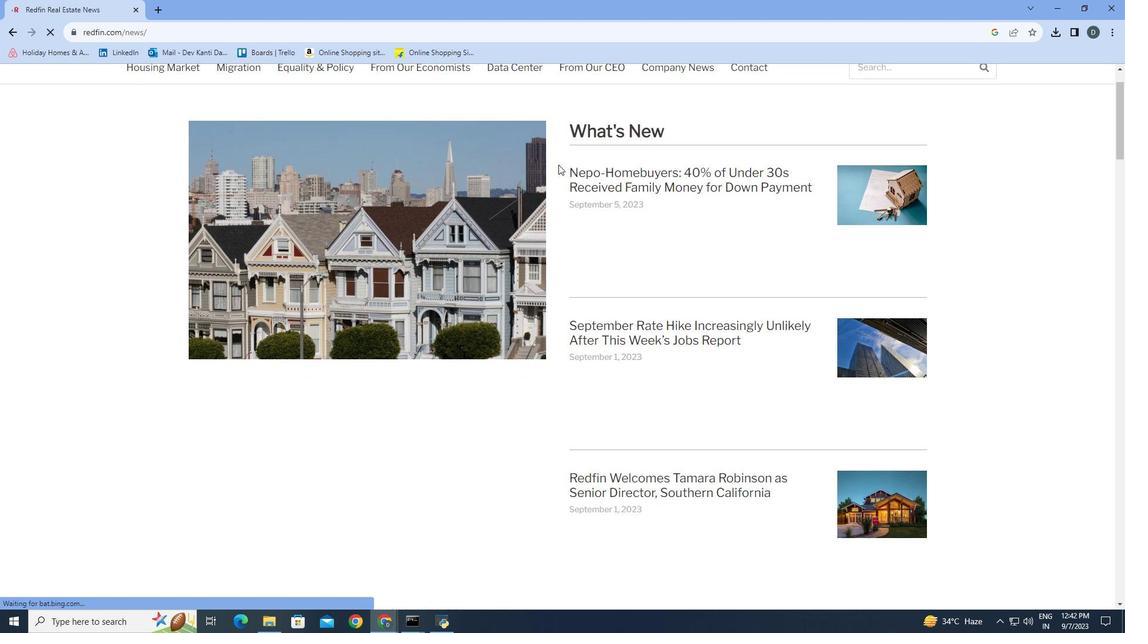 
Action: Mouse scrolled (560, 165) with delta (0, 0)
Screenshot: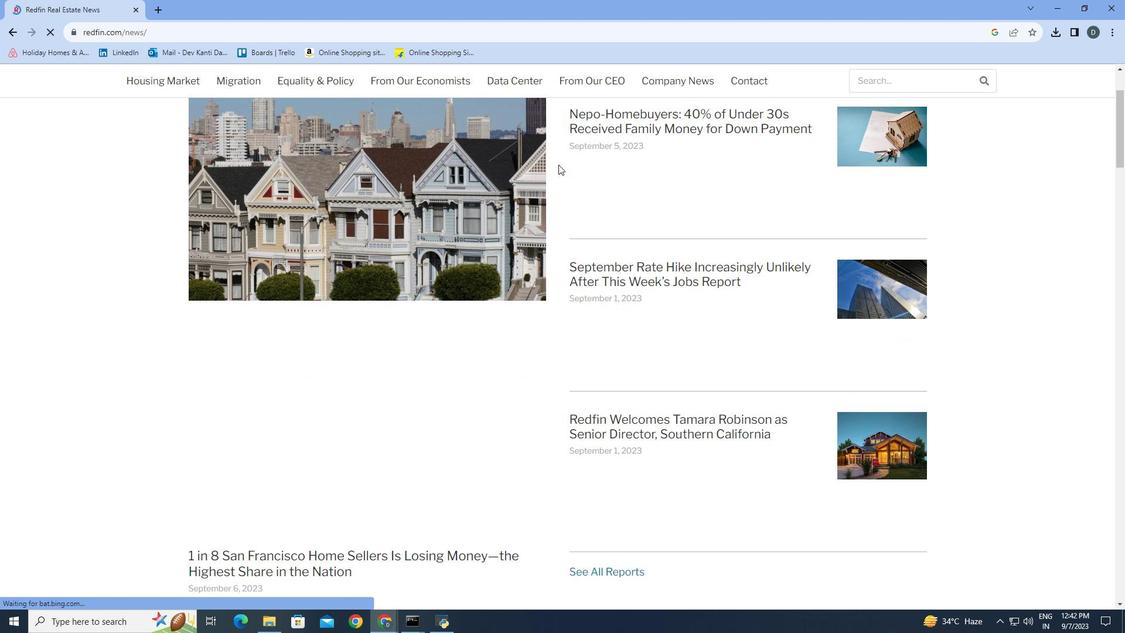 
Action: Mouse scrolled (560, 165) with delta (0, 0)
Screenshot: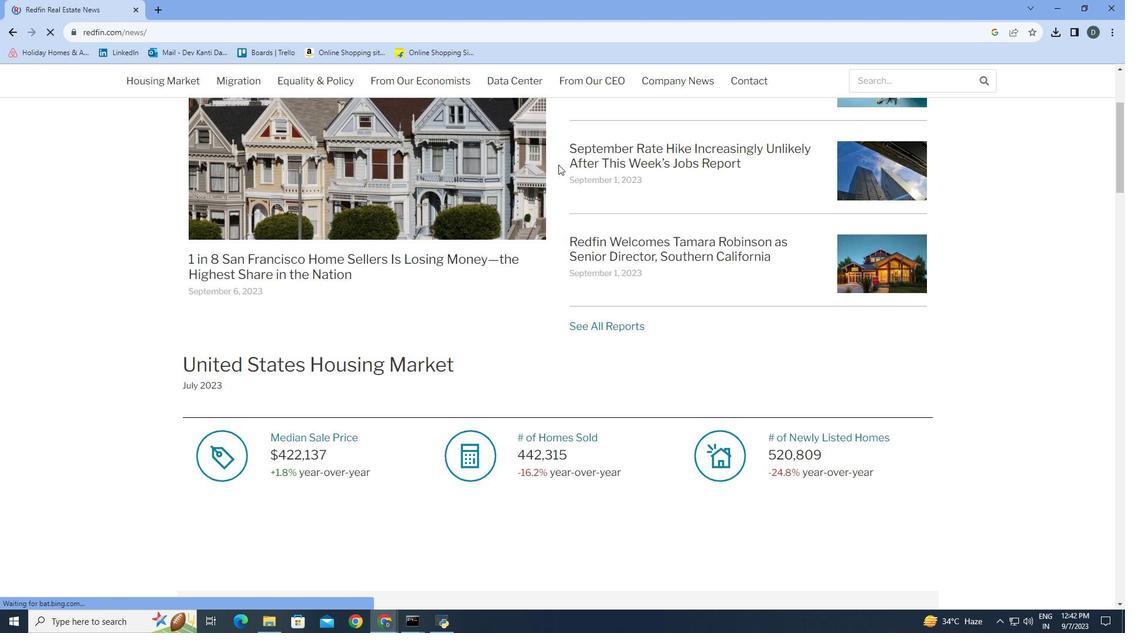 
Action: Mouse scrolled (560, 165) with delta (0, 0)
Screenshot: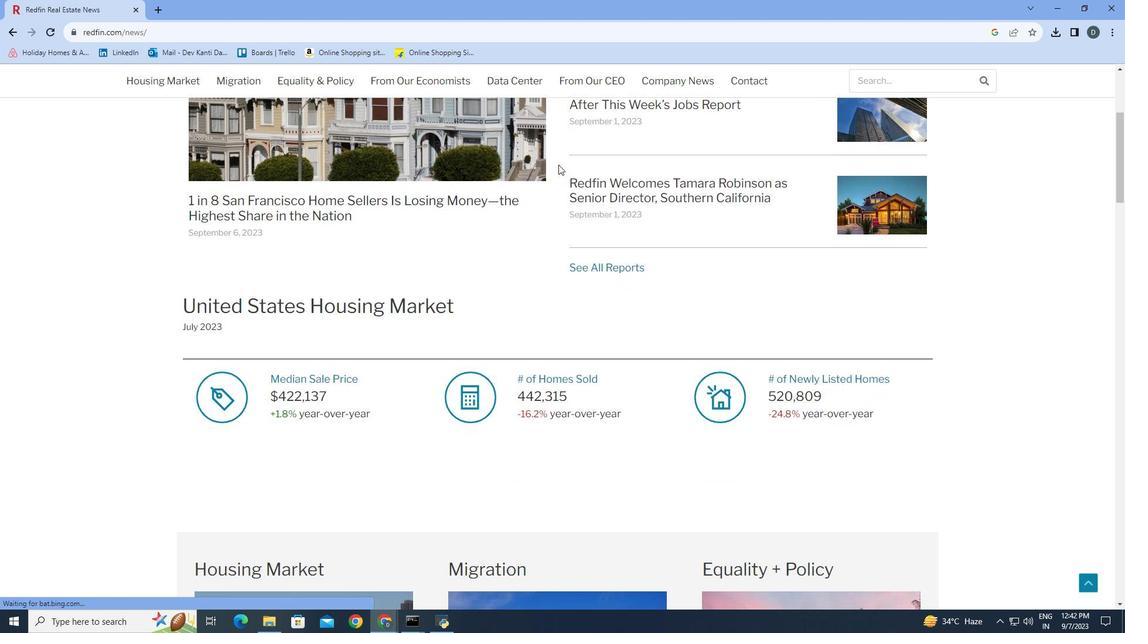 
Action: Mouse scrolled (560, 165) with delta (0, 0)
Screenshot: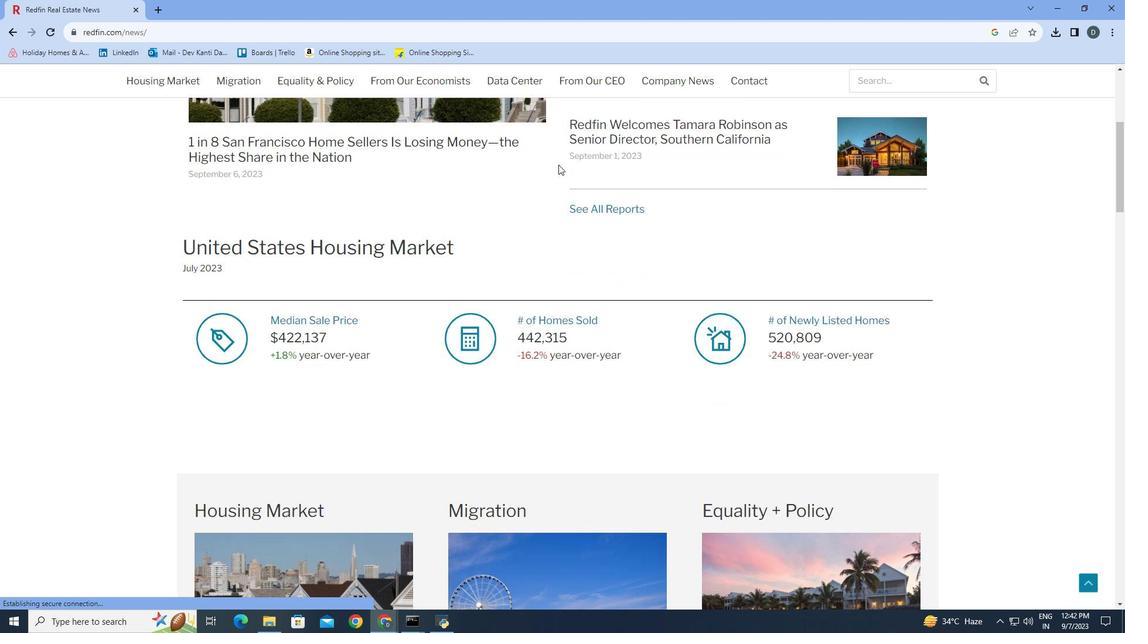 
Action: Mouse scrolled (560, 165) with delta (0, 0)
Screenshot: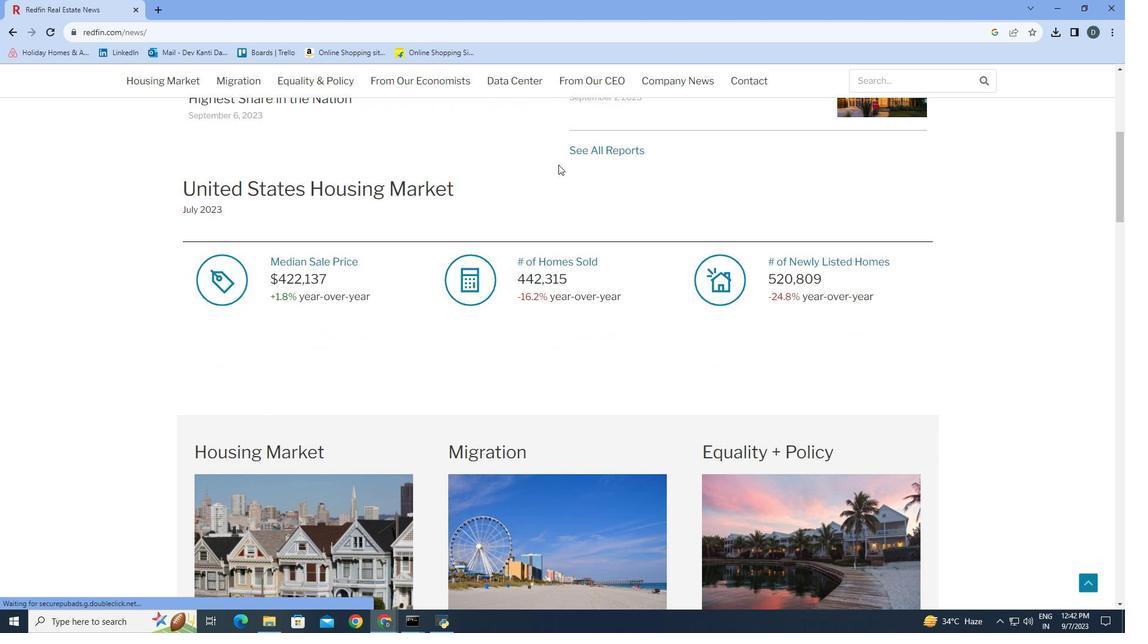 
Action: Mouse scrolled (560, 165) with delta (0, 0)
Screenshot: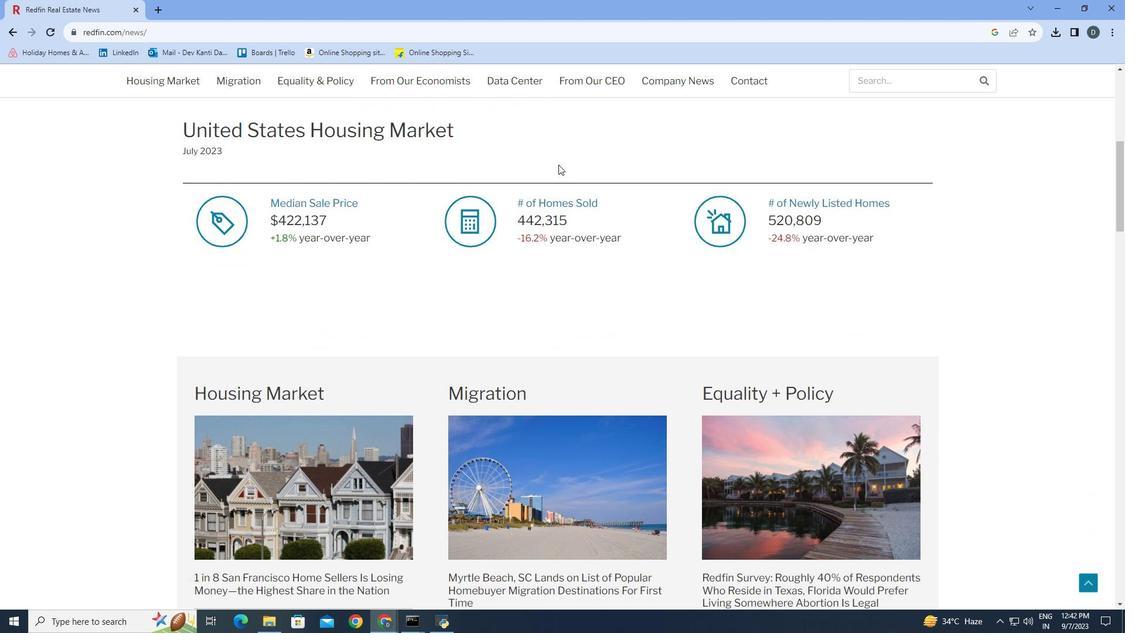 
Action: Mouse scrolled (560, 165) with delta (0, 0)
Screenshot: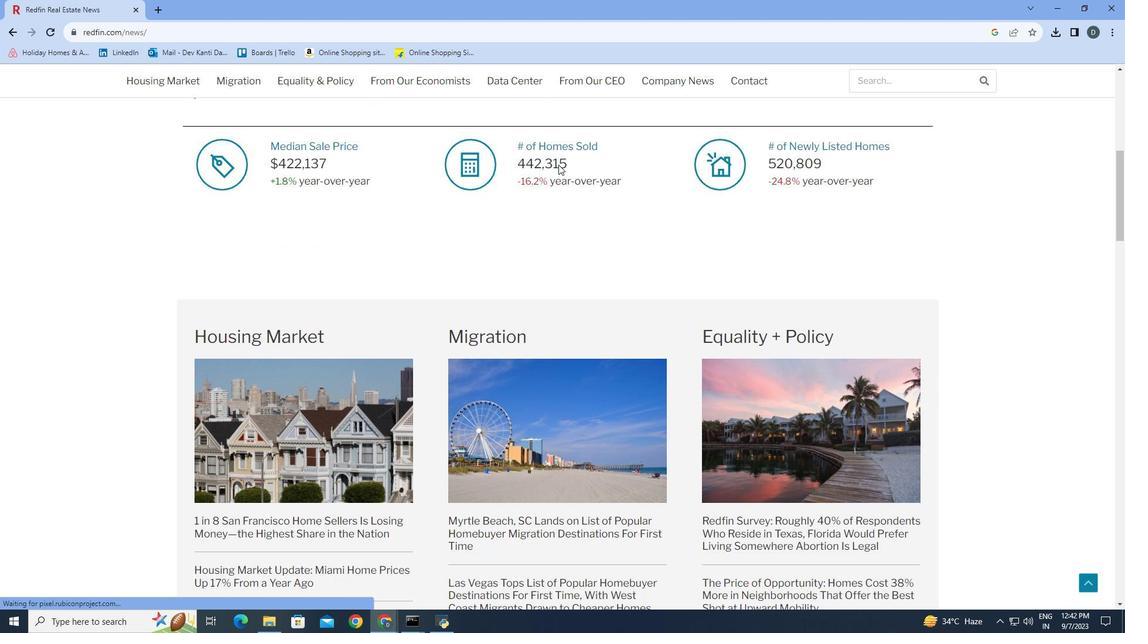 
Action: Mouse scrolled (560, 165) with delta (0, 0)
Screenshot: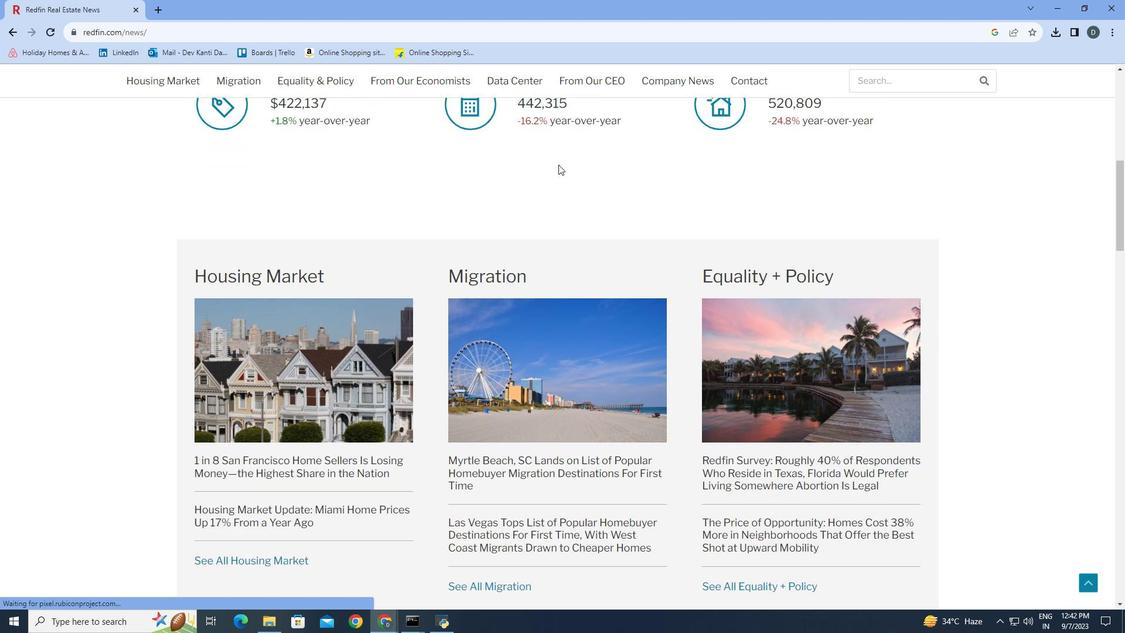 
Action: Mouse scrolled (560, 165) with delta (0, 0)
Screenshot: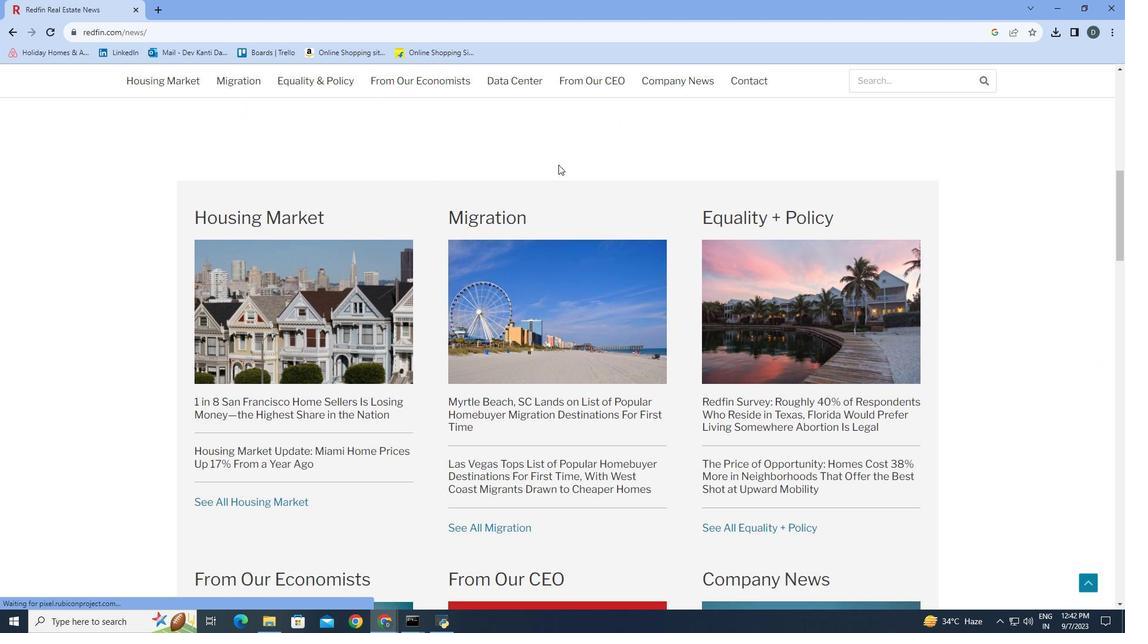 
Action: Mouse scrolled (560, 165) with delta (0, 0)
Screenshot: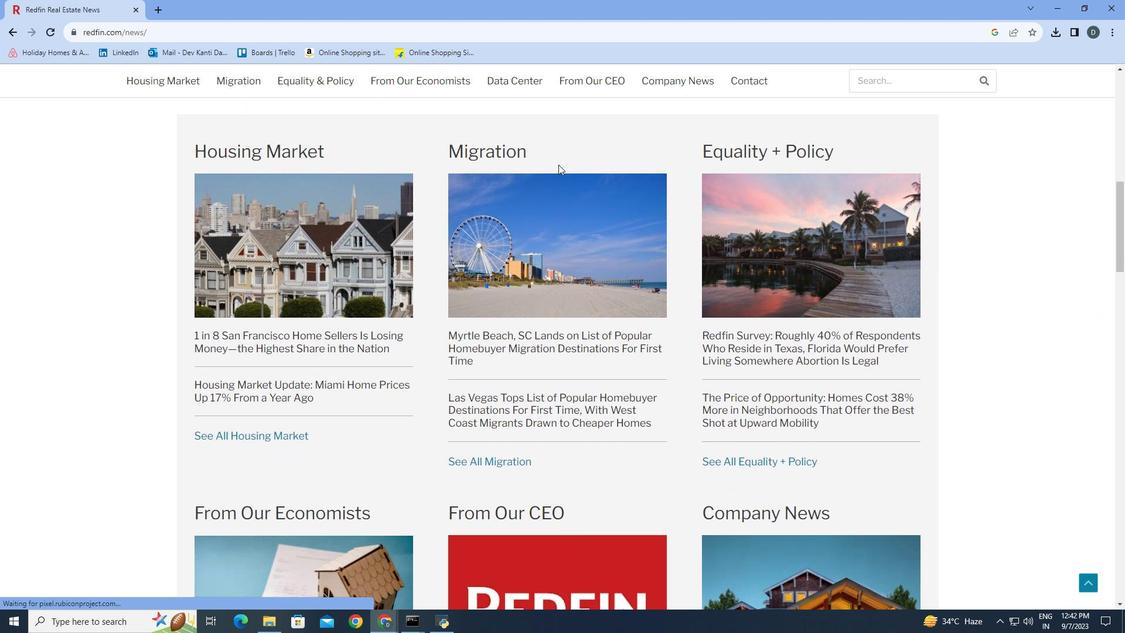 
Action: Mouse scrolled (560, 165) with delta (0, 0)
Screenshot: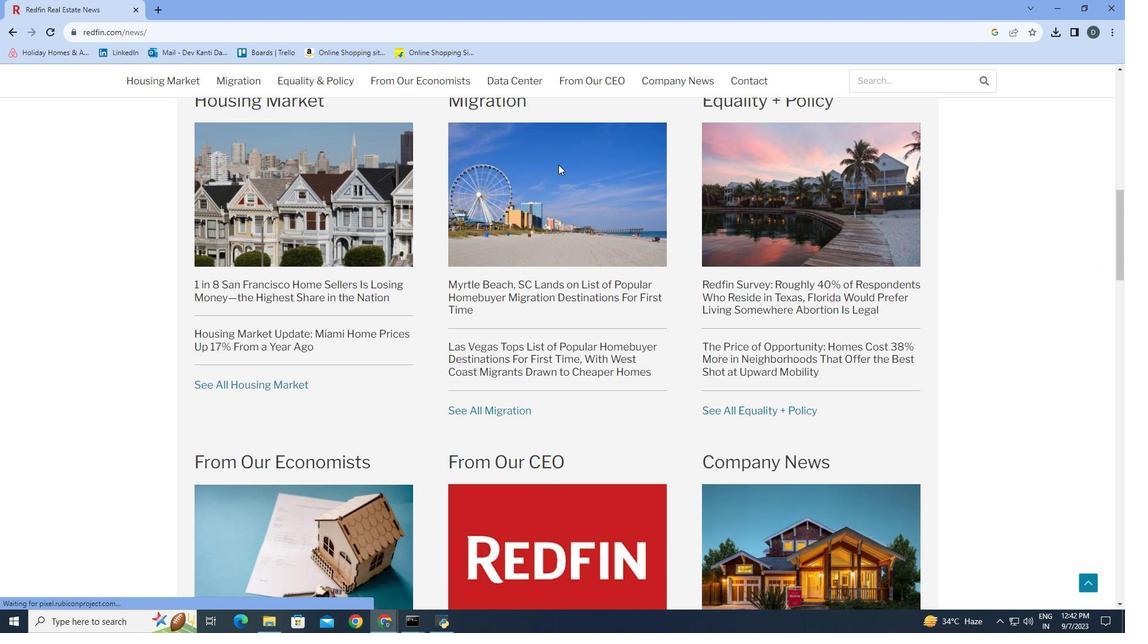 
Action: Mouse scrolled (560, 165) with delta (0, 0)
Screenshot: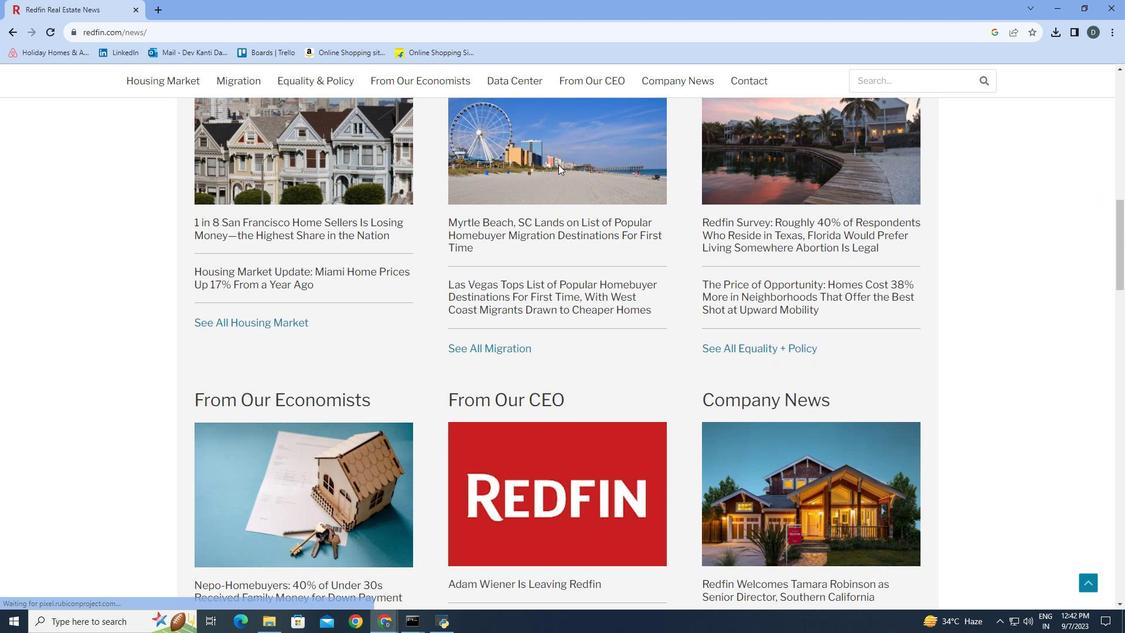
Action: Mouse scrolled (560, 165) with delta (0, 0)
Screenshot: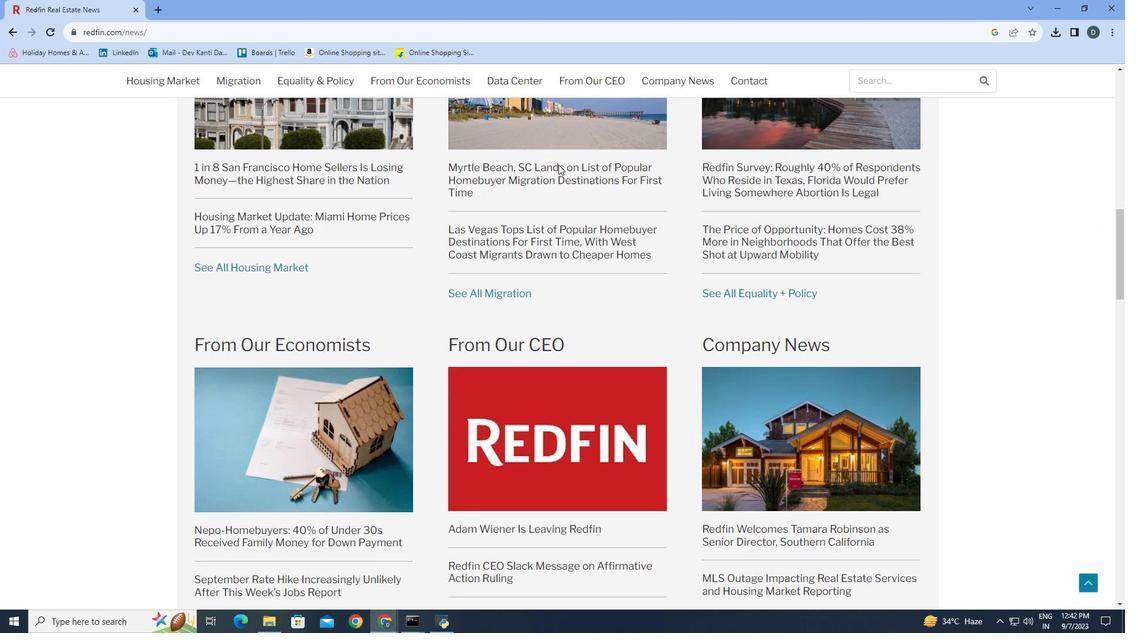 
Action: Mouse scrolled (560, 165) with delta (0, 0)
Screenshot: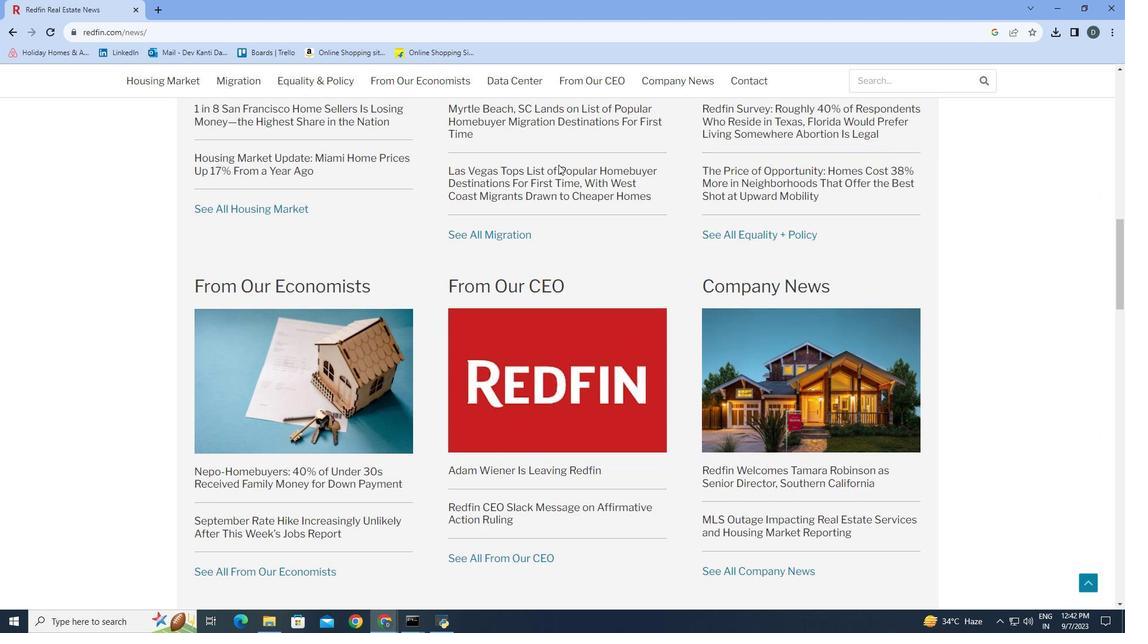 
Action: Mouse scrolled (560, 165) with delta (0, 0)
Screenshot: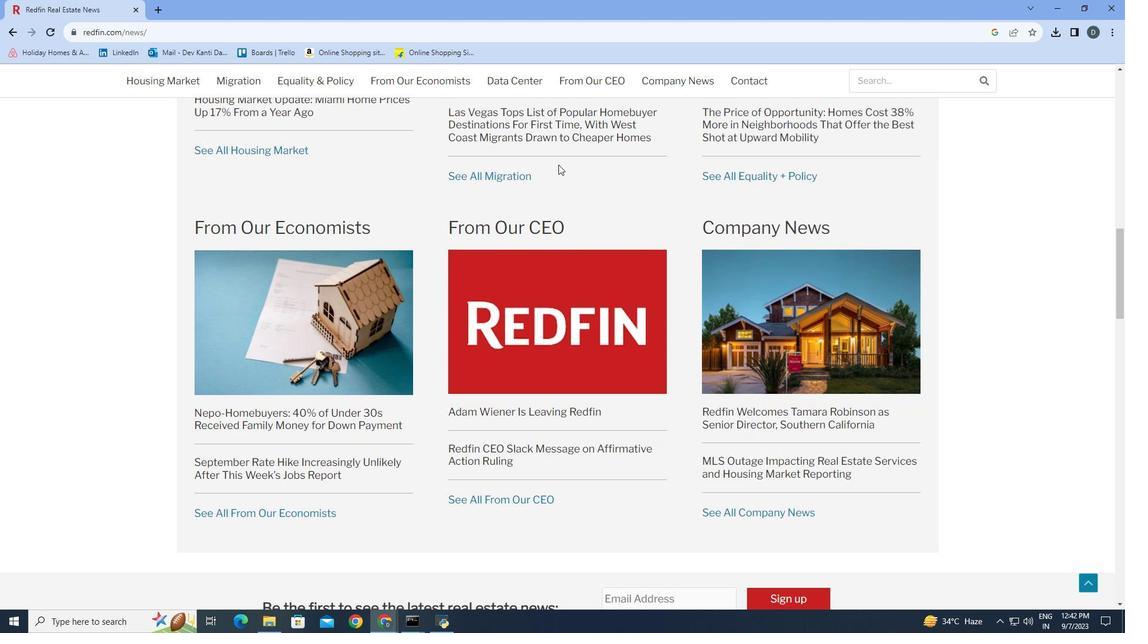 
Action: Mouse scrolled (560, 165) with delta (0, 0)
Screenshot: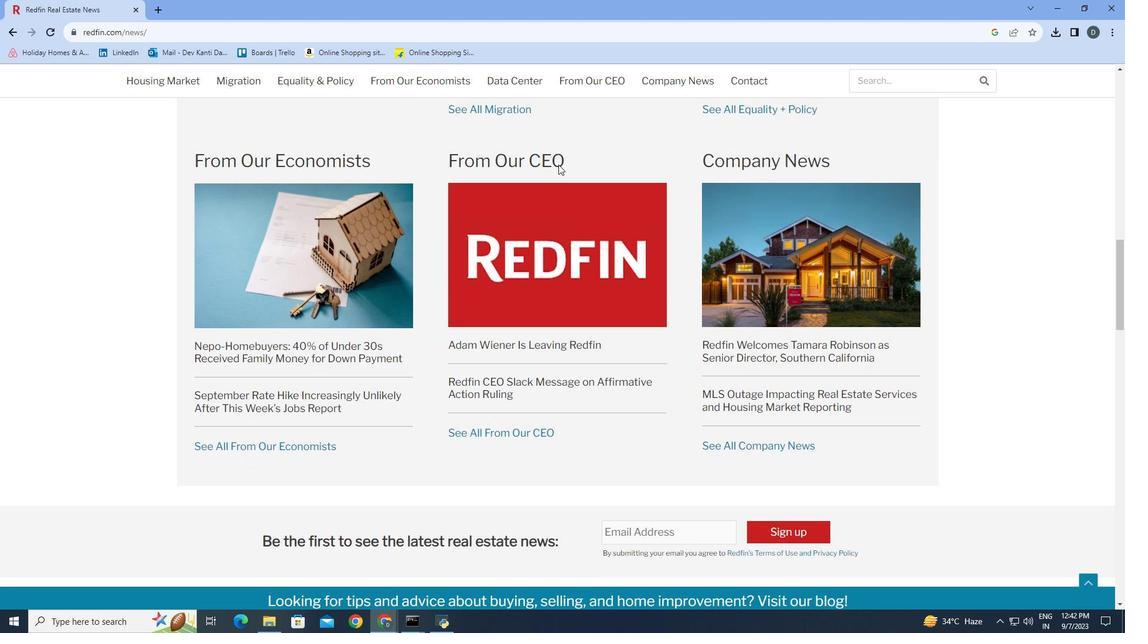
Action: Mouse scrolled (560, 165) with delta (0, 0)
Screenshot: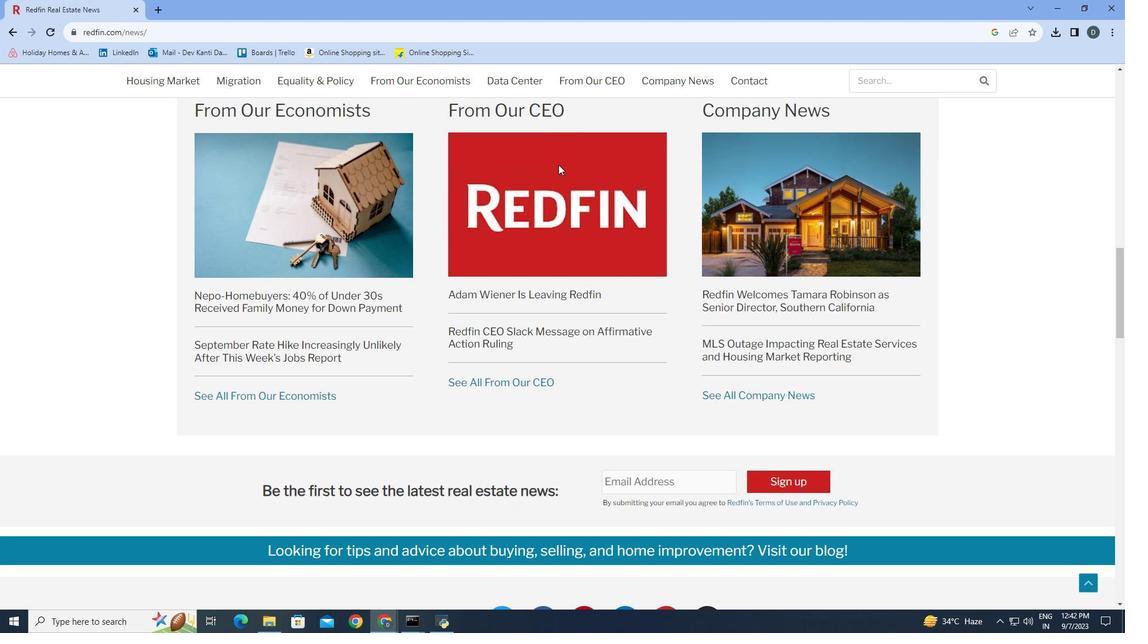
Action: Mouse scrolled (560, 165) with delta (0, 0)
Screenshot: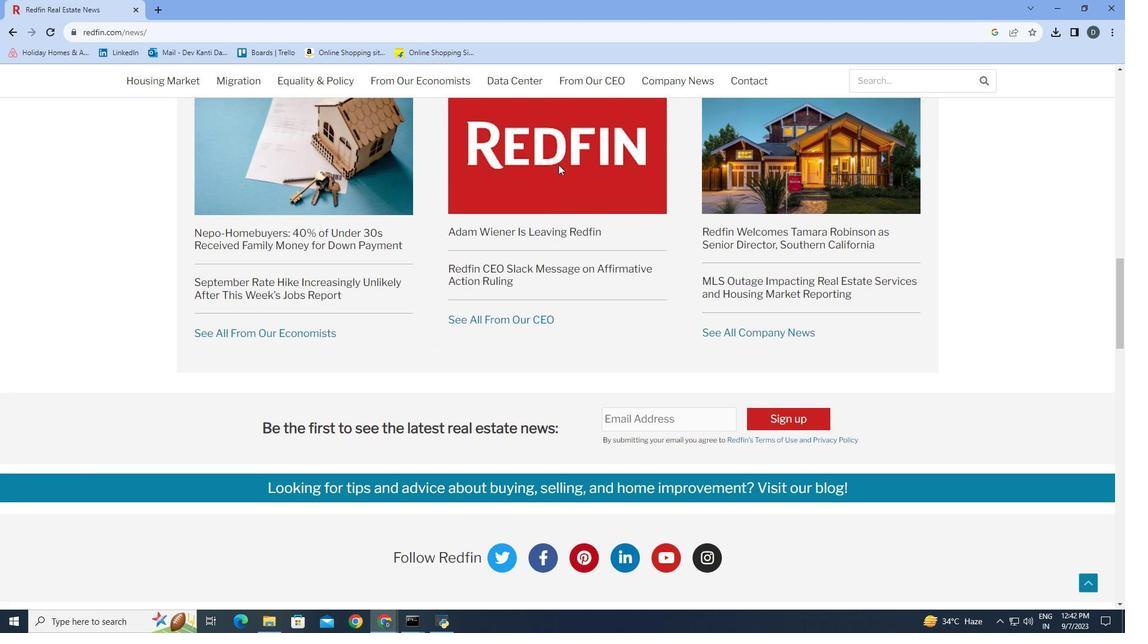 
Action: Mouse scrolled (560, 165) with delta (0, 0)
Screenshot: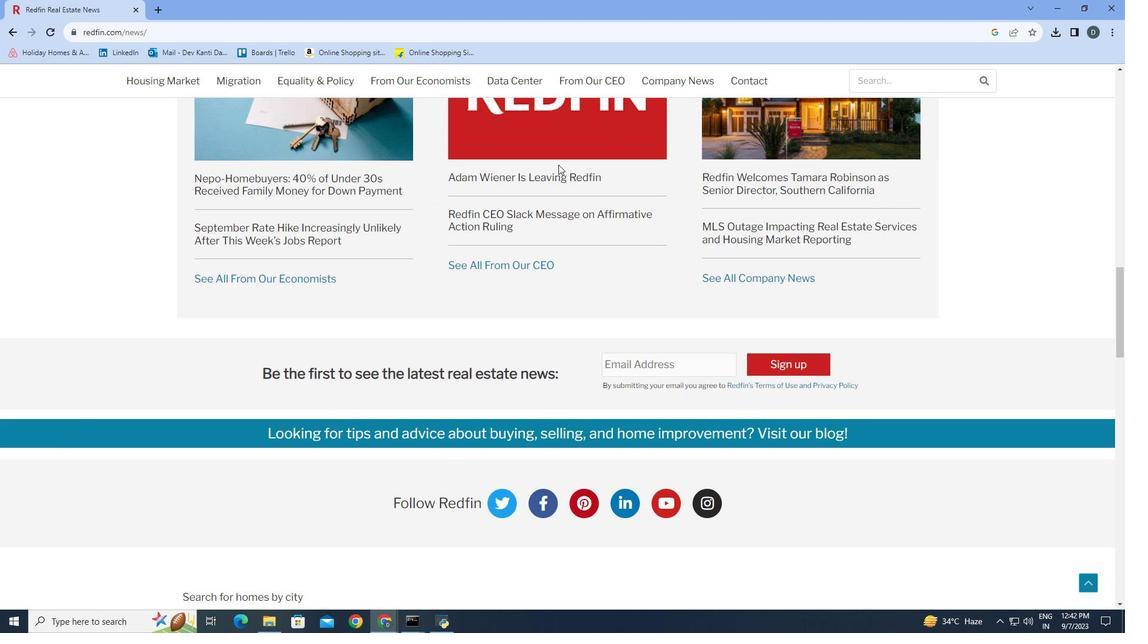 
Action: Mouse scrolled (560, 165) with delta (0, 0)
Screenshot: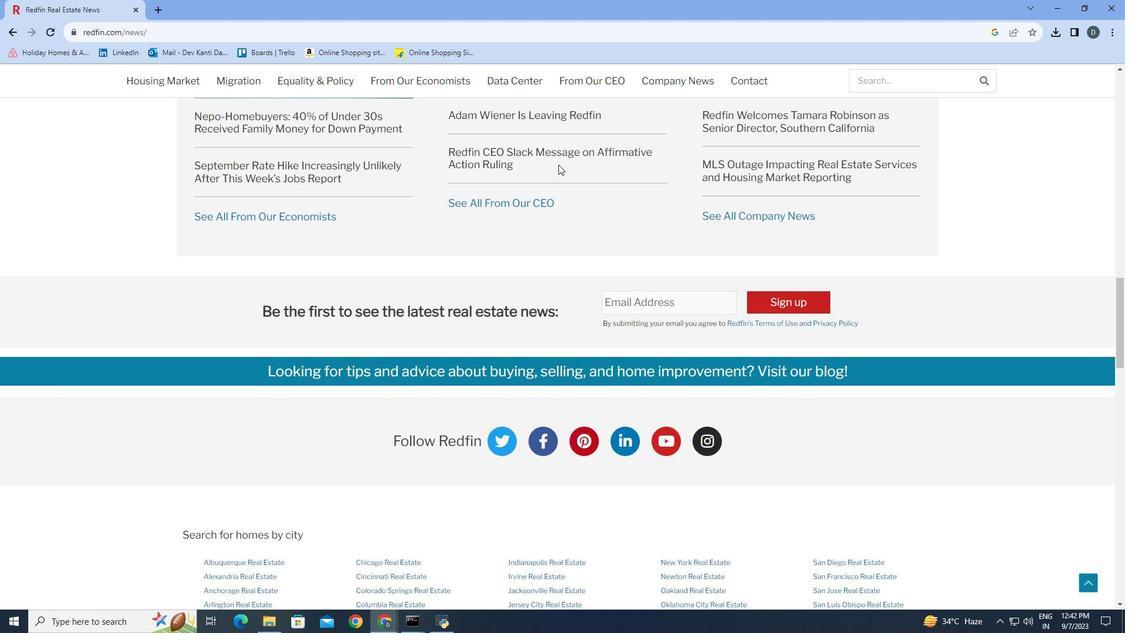 
Action: Mouse scrolled (560, 165) with delta (0, 0)
Screenshot: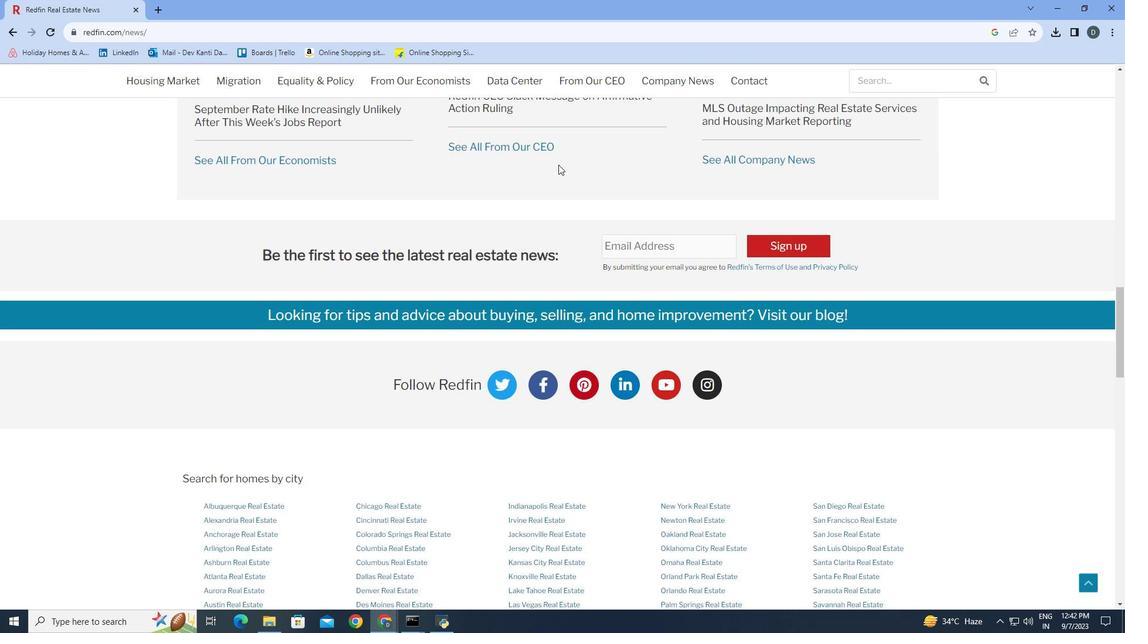 
Action: Mouse scrolled (560, 165) with delta (0, 0)
Screenshot: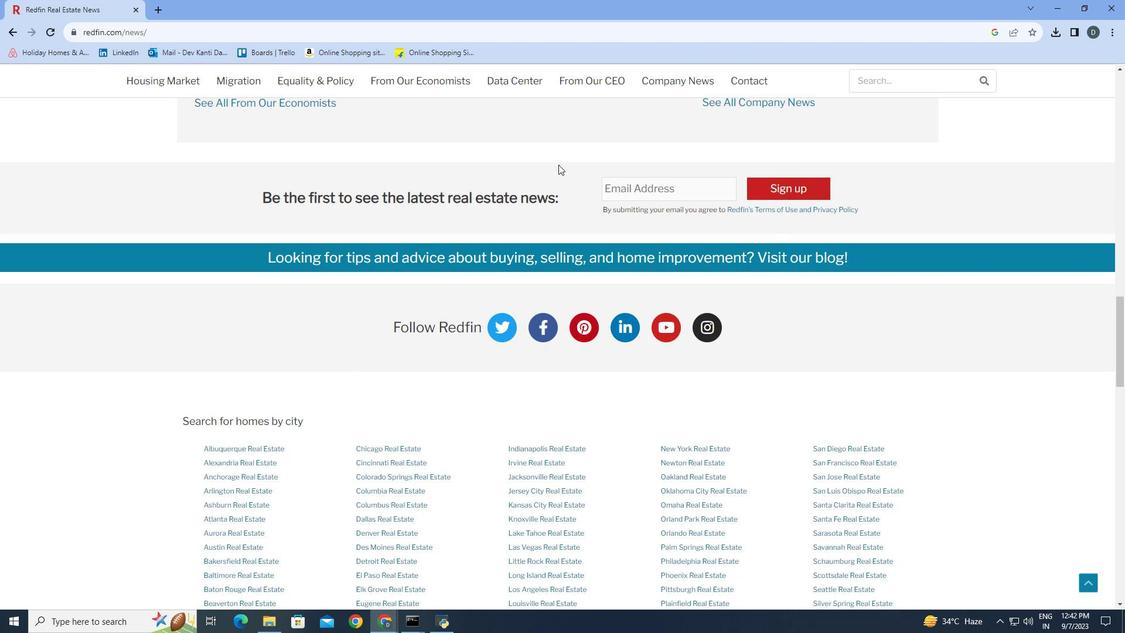 
Action: Mouse scrolled (560, 165) with delta (0, 0)
Screenshot: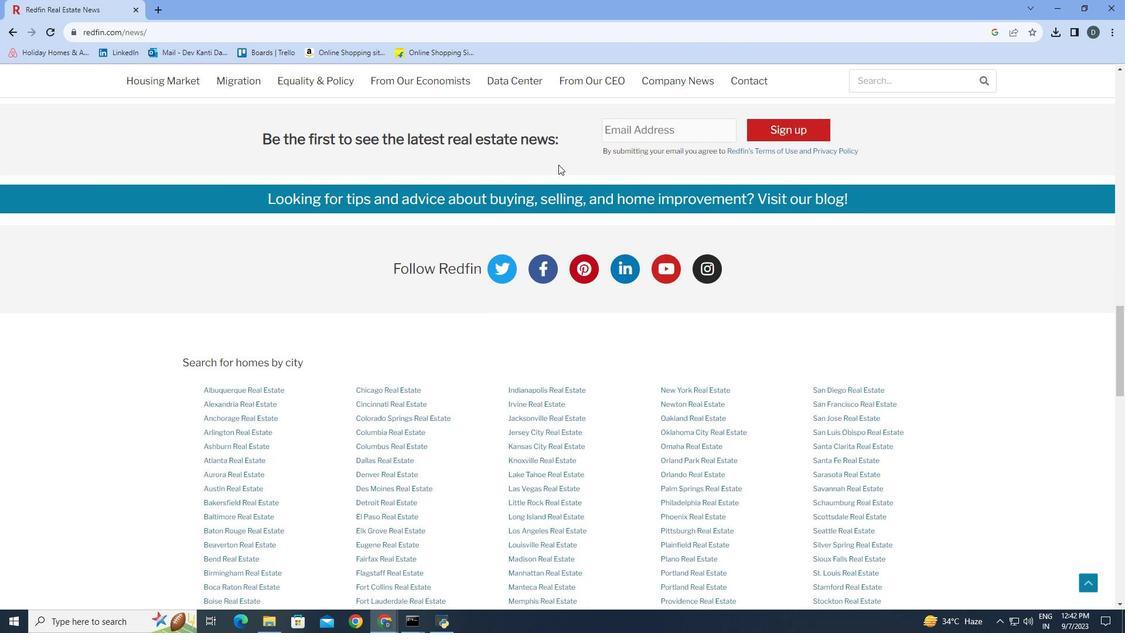 
Action: Mouse scrolled (560, 165) with delta (0, 0)
Screenshot: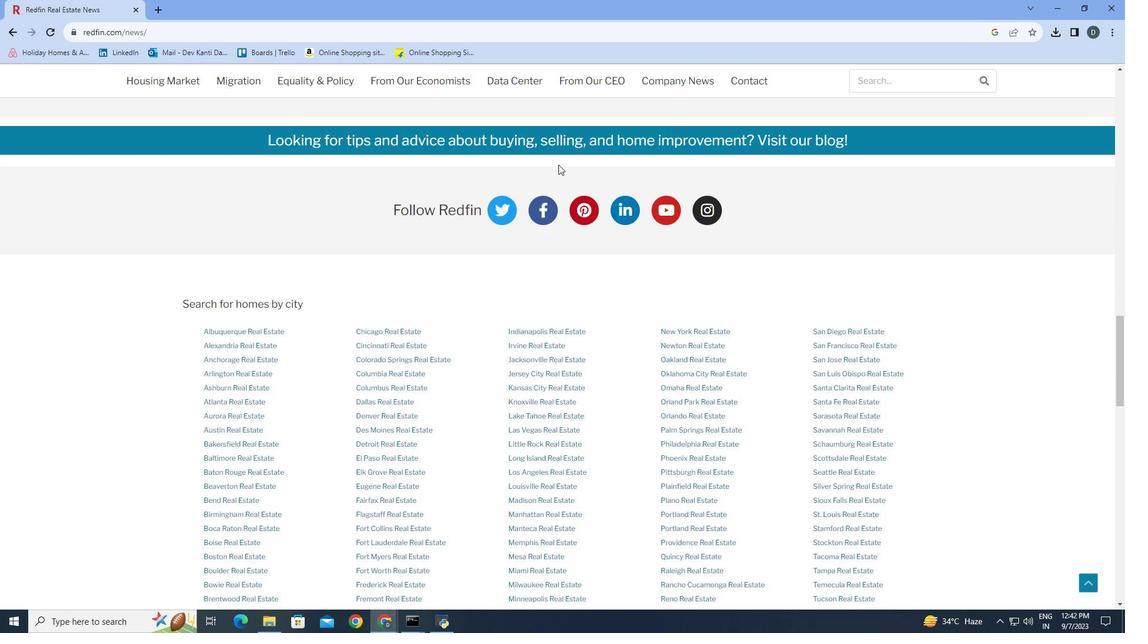 
Action: Mouse scrolled (560, 165) with delta (0, 0)
Screenshot: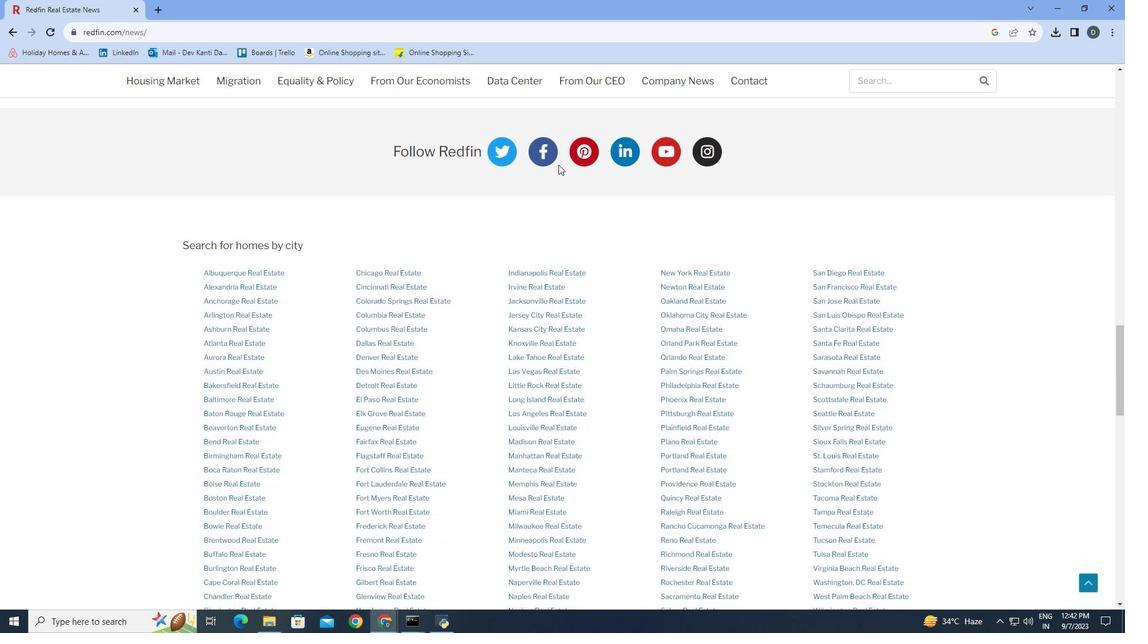
Action: Mouse scrolled (560, 165) with delta (0, 0)
Screenshot: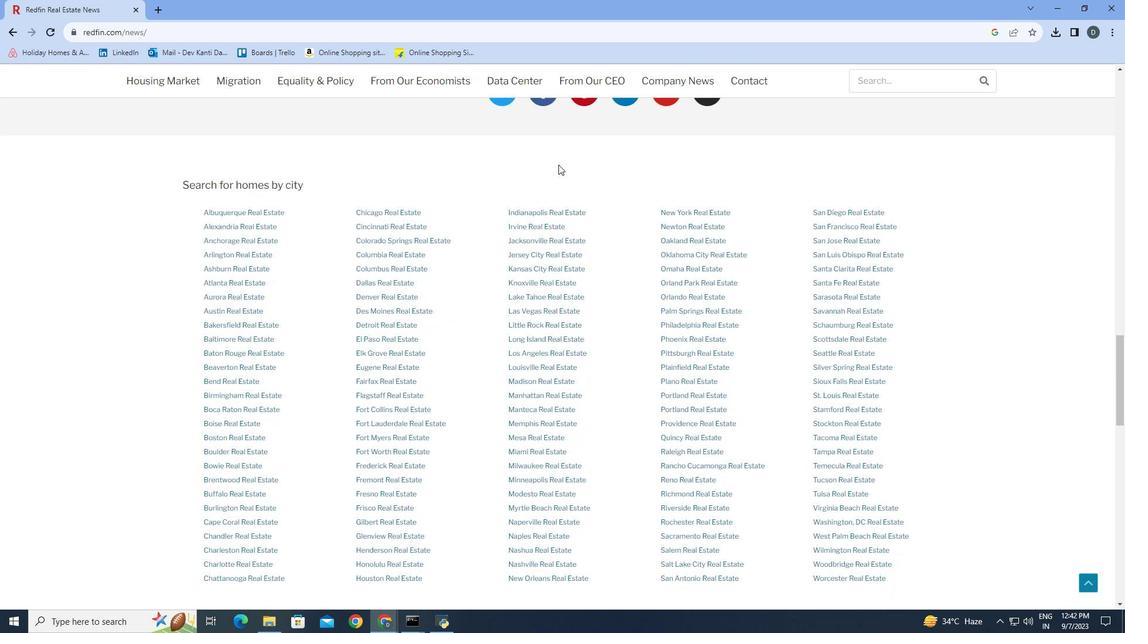
Action: Mouse scrolled (560, 165) with delta (0, 0)
Screenshot: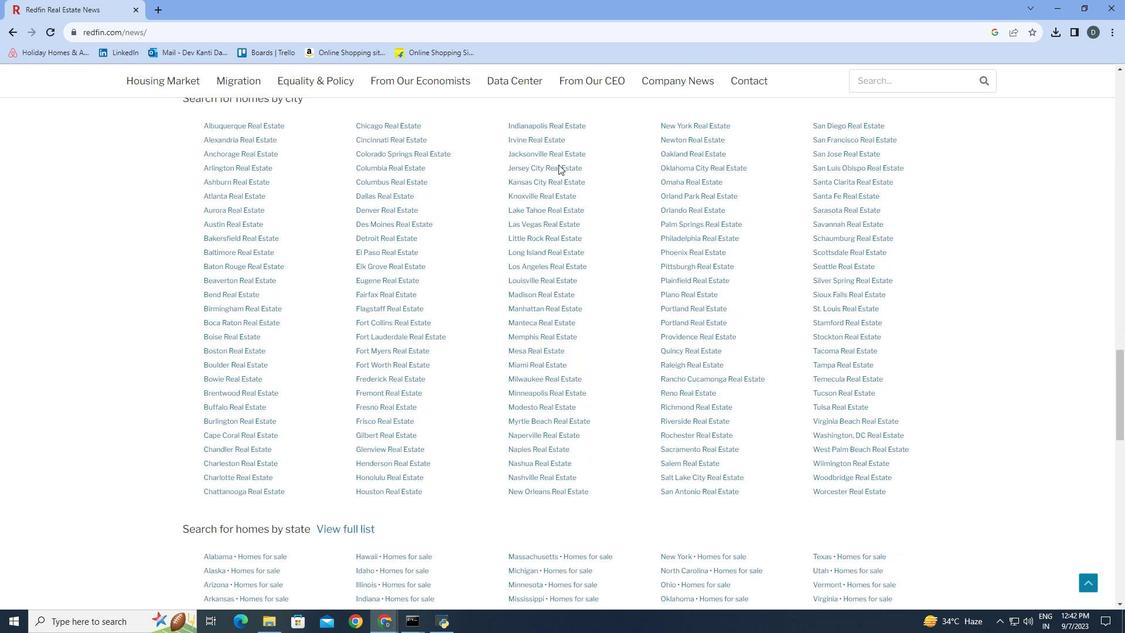 
Action: Mouse scrolled (560, 165) with delta (0, 0)
Screenshot: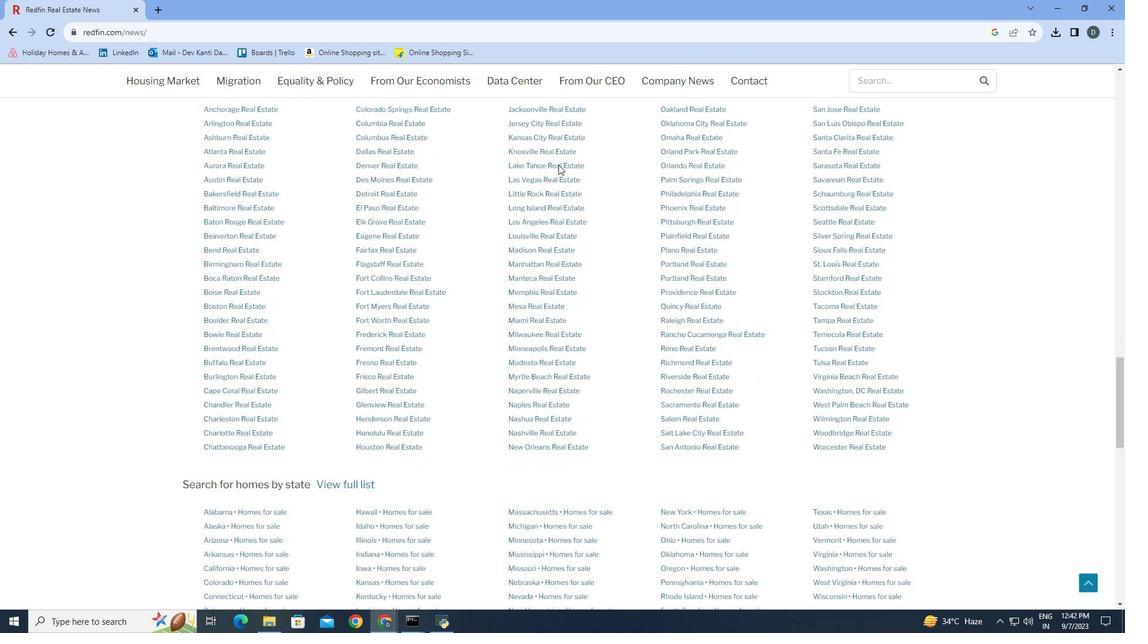 
Action: Mouse scrolled (560, 165) with delta (0, 0)
Screenshot: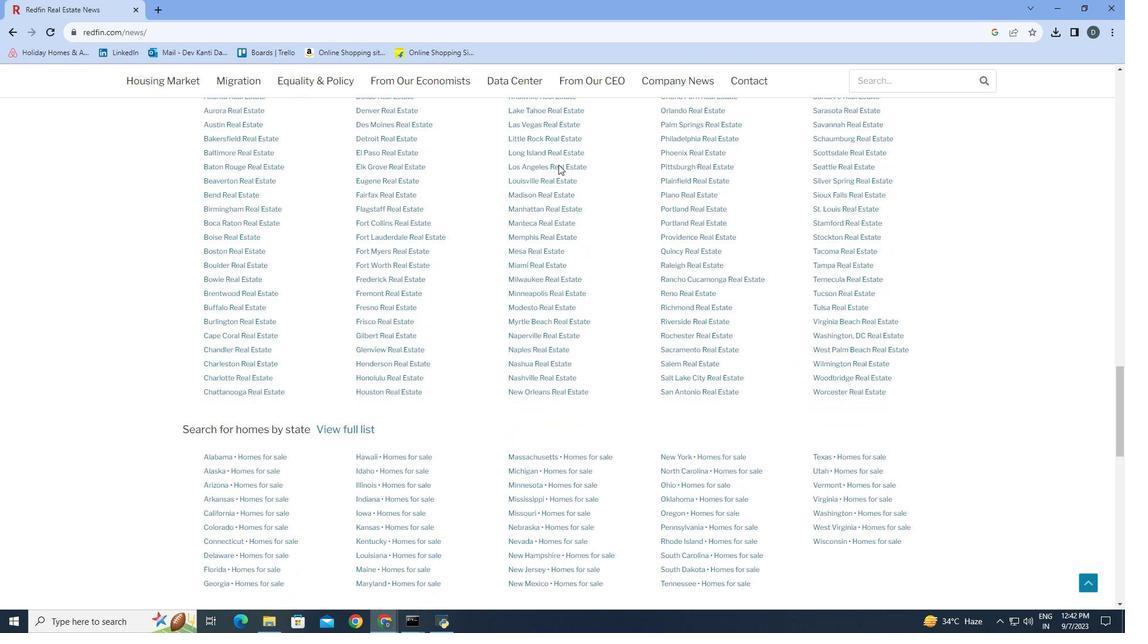 
Action: Mouse scrolled (560, 165) with delta (0, 0)
Screenshot: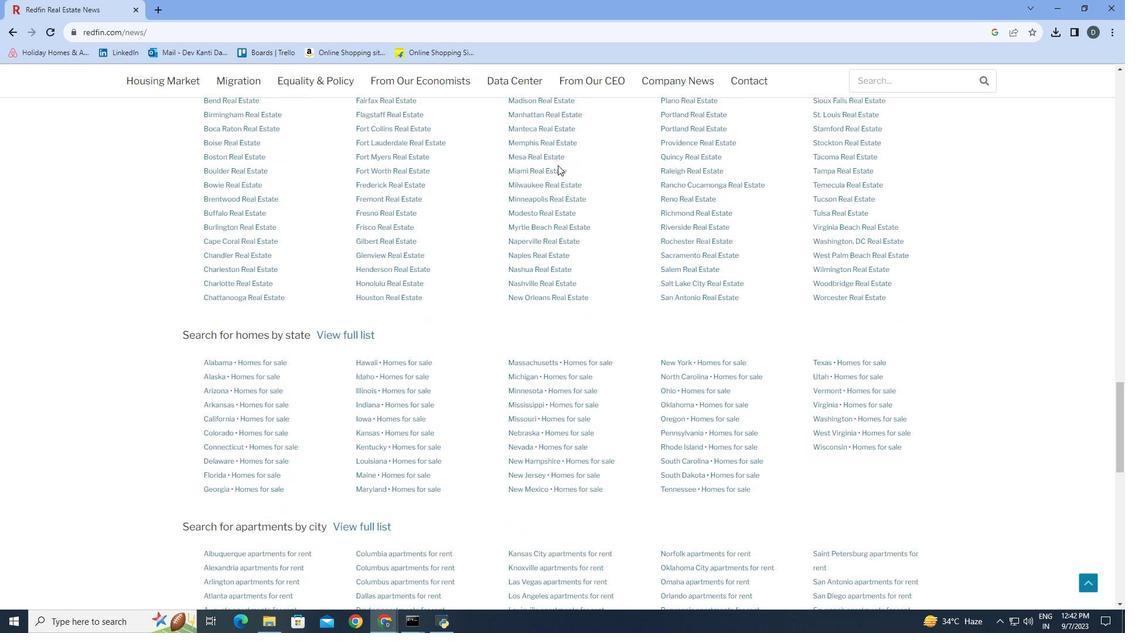
Action: Mouse scrolled (560, 165) with delta (0, 0)
Screenshot: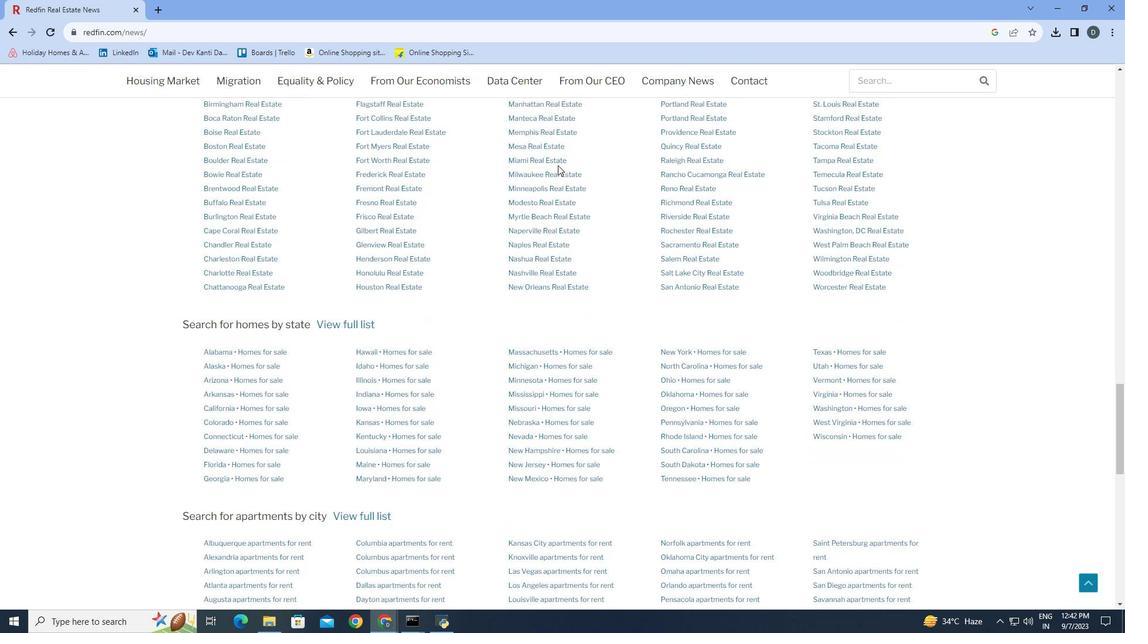 
Action: Mouse moved to (559, 167)
Screenshot: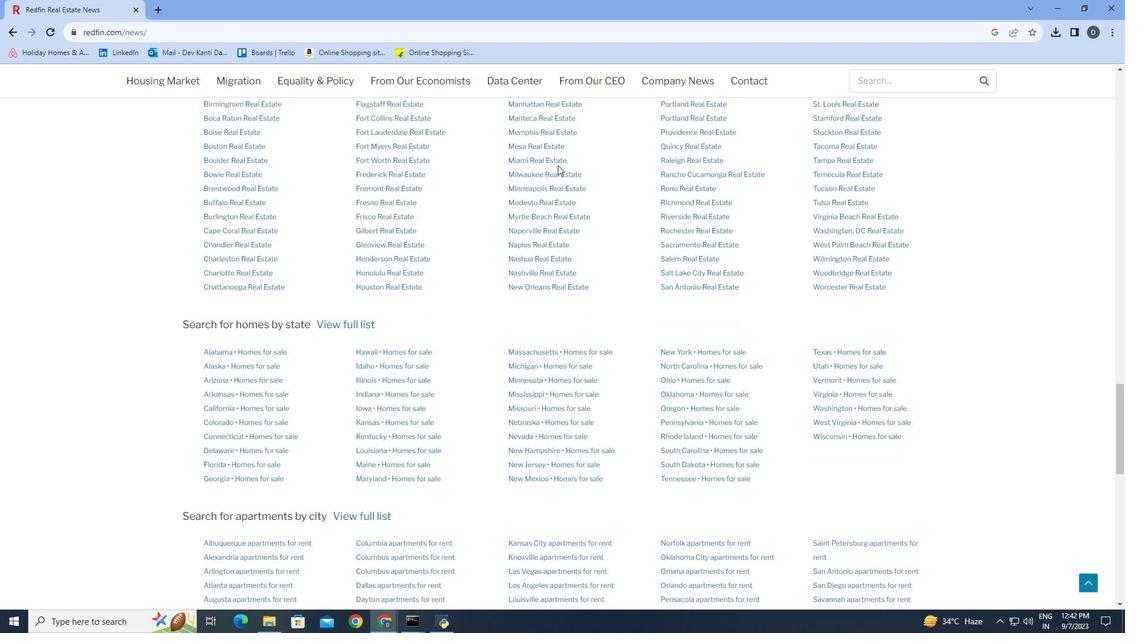 
Action: Mouse scrolled (559, 166) with delta (0, 0)
Screenshot: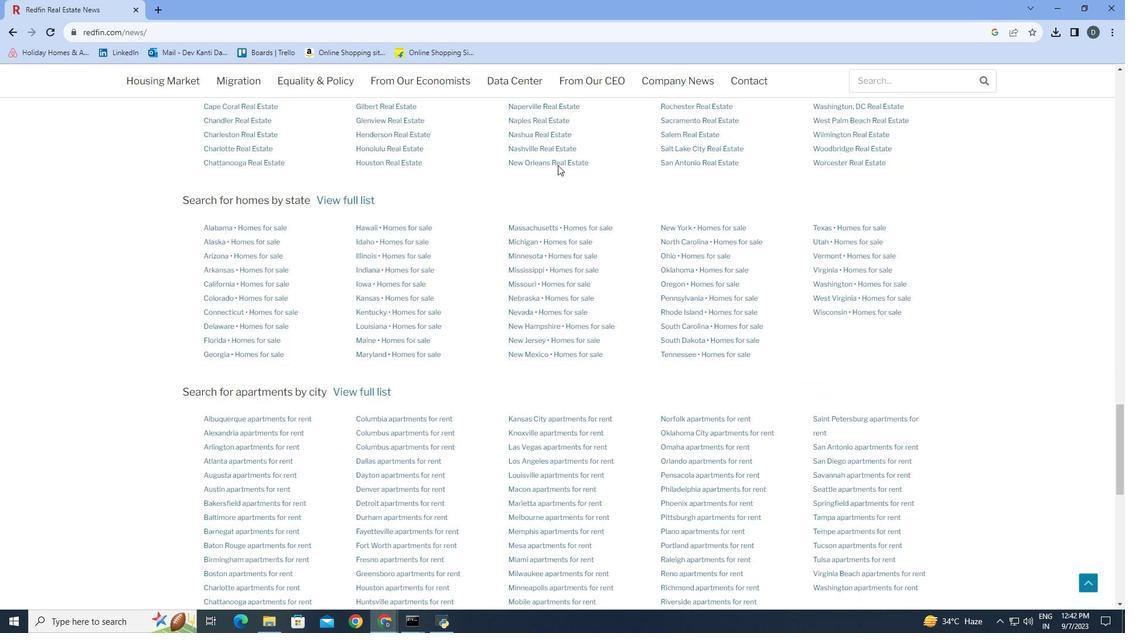 
Action: Mouse scrolled (559, 166) with delta (0, 0)
Screenshot: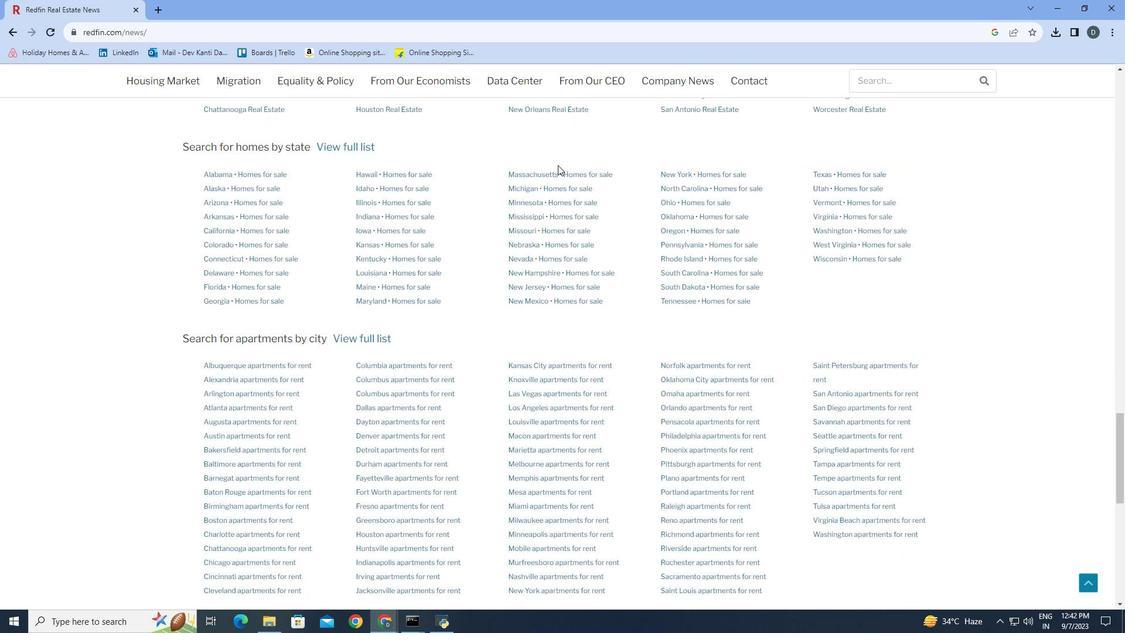 
Action: Mouse scrolled (559, 166) with delta (0, 0)
Screenshot: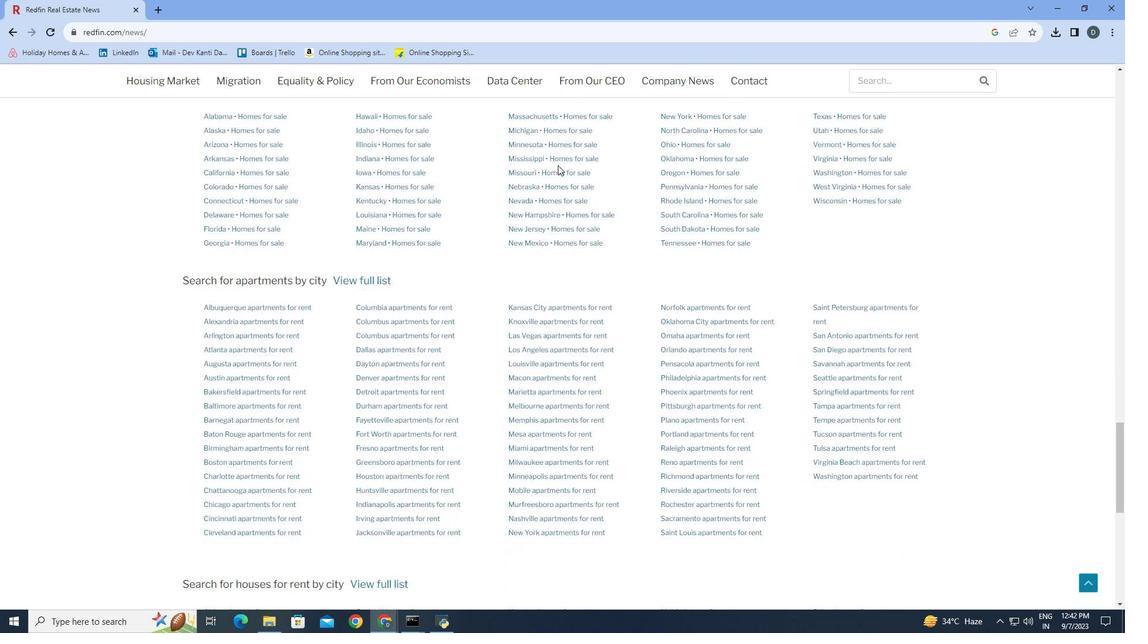 
Action: Mouse scrolled (559, 166) with delta (0, 0)
Screenshot: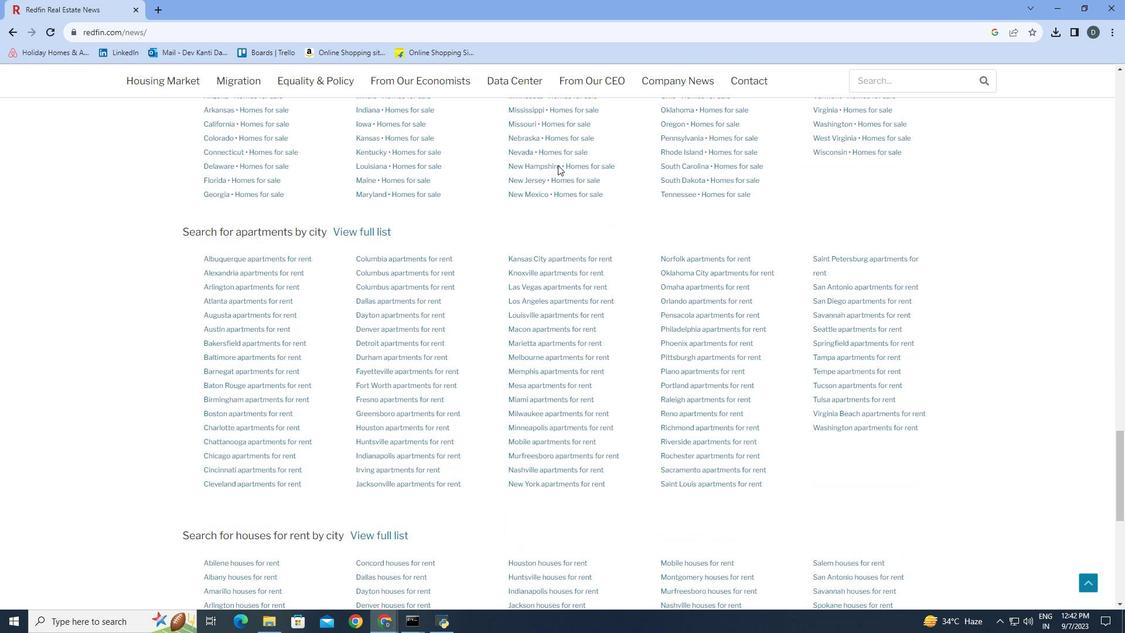 
Action: Mouse scrolled (559, 166) with delta (0, 0)
Screenshot: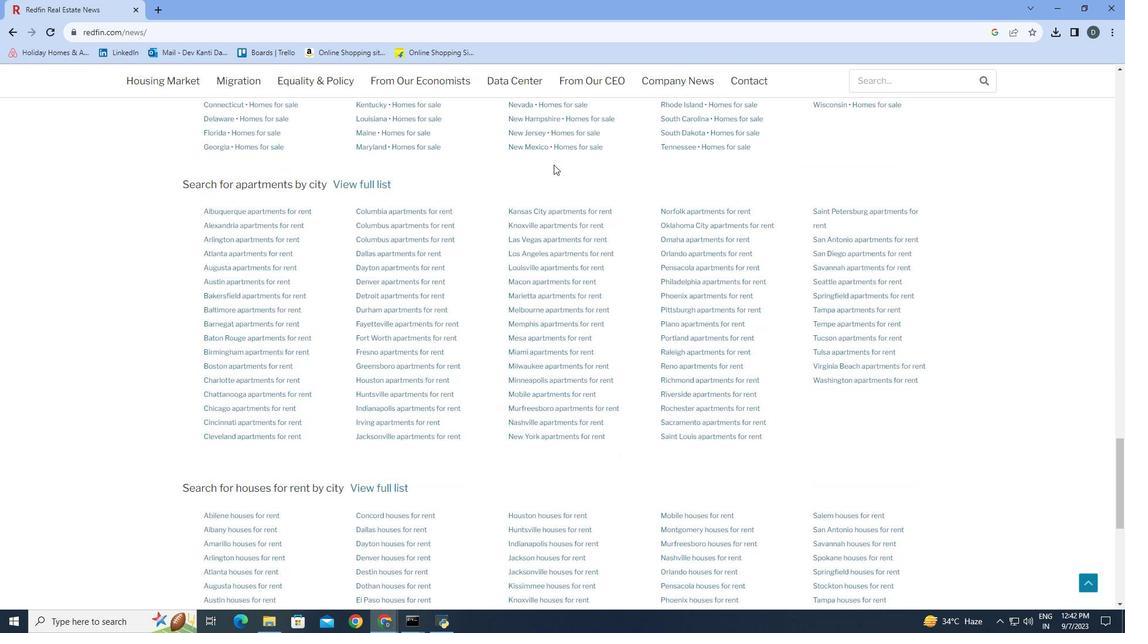 
Action: Mouse scrolled (559, 166) with delta (0, 0)
Screenshot: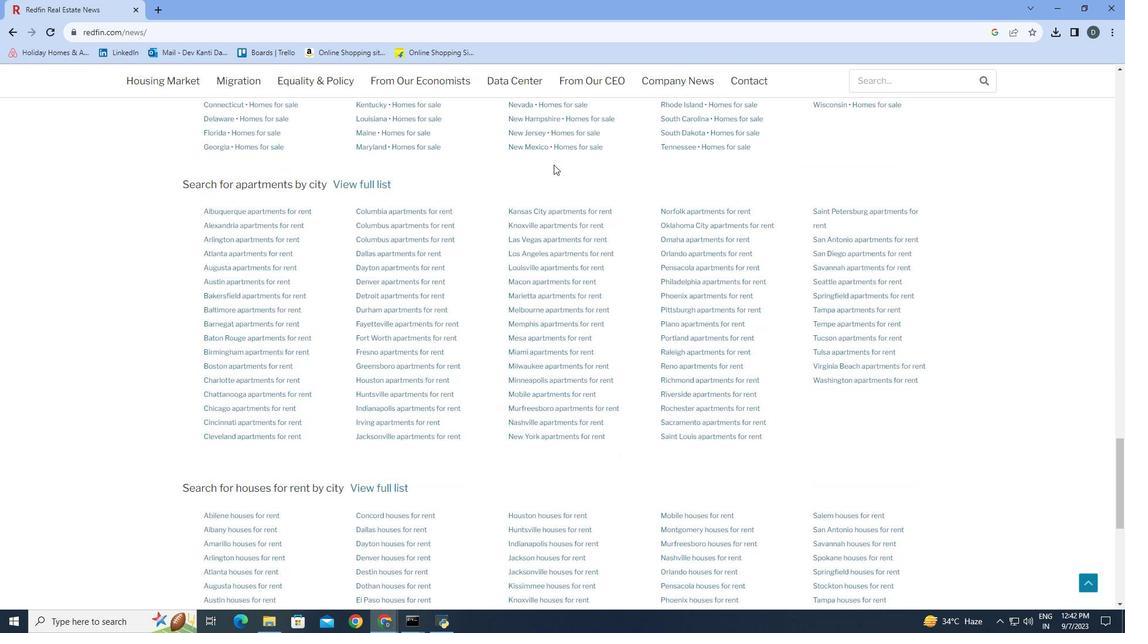 
Action: Mouse moved to (555, 166)
Screenshot: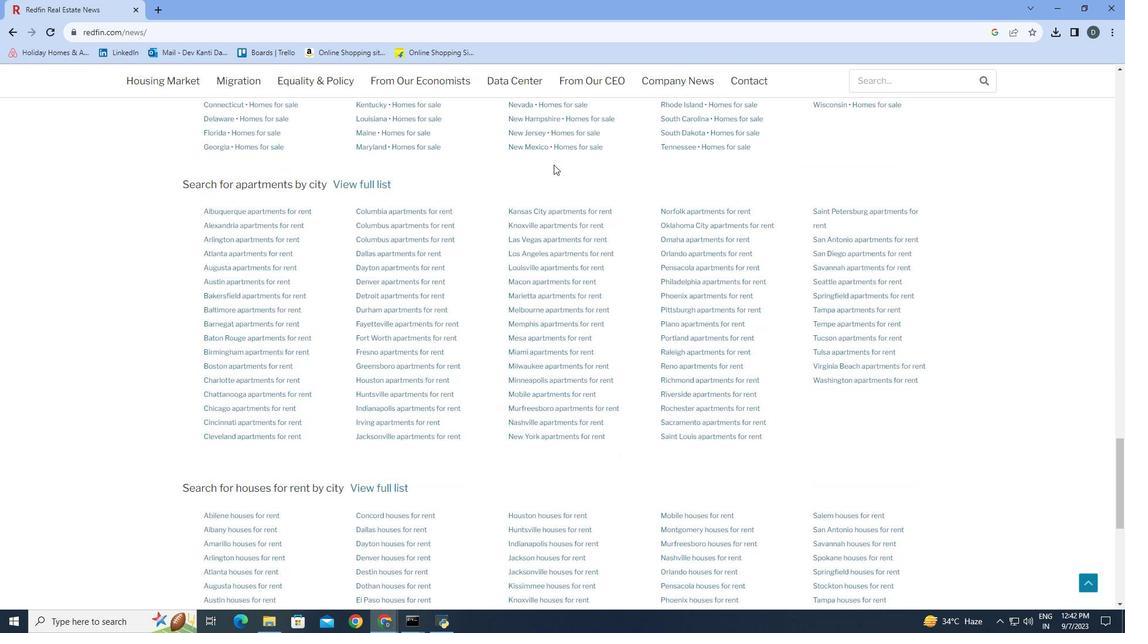 
